 Task: Create a due date automation trigger when advanced on, on the monday of the week a card is due add dates starting tomorrow at 11:00 AM.
Action: Mouse moved to (1059, 180)
Screenshot: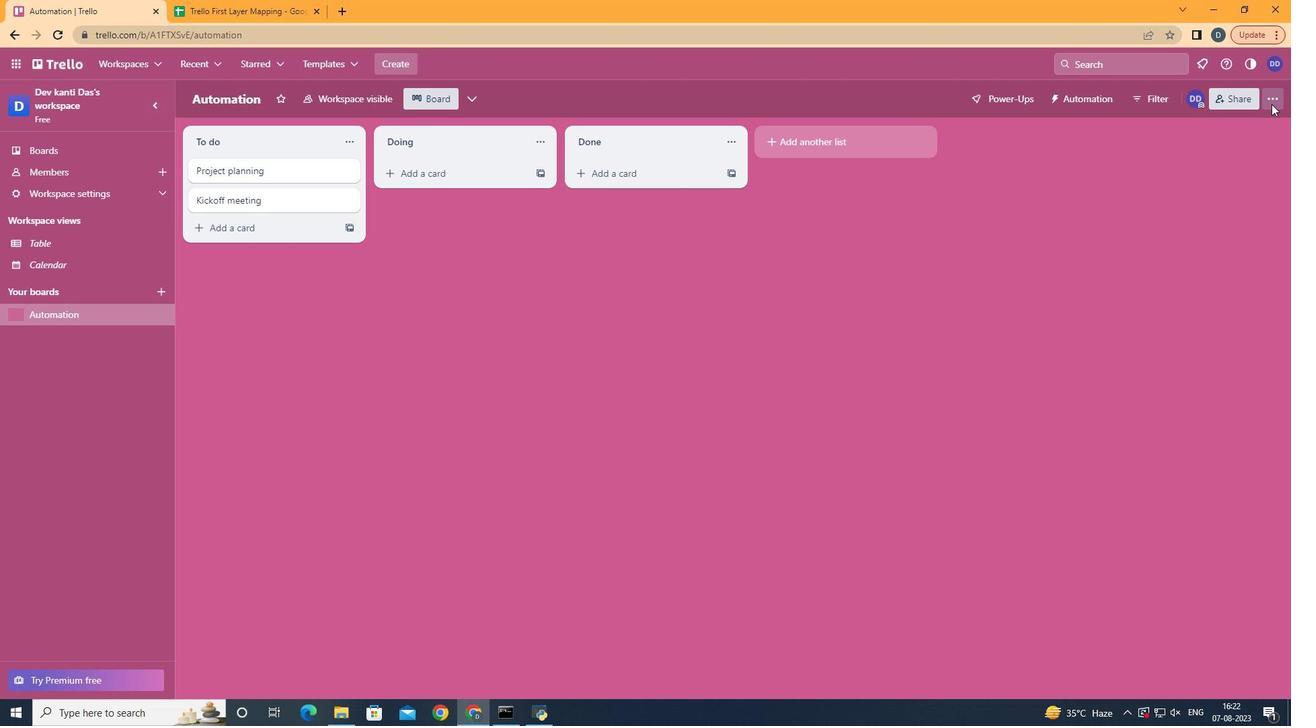 
Action: Mouse pressed left at (1059, 180)
Screenshot: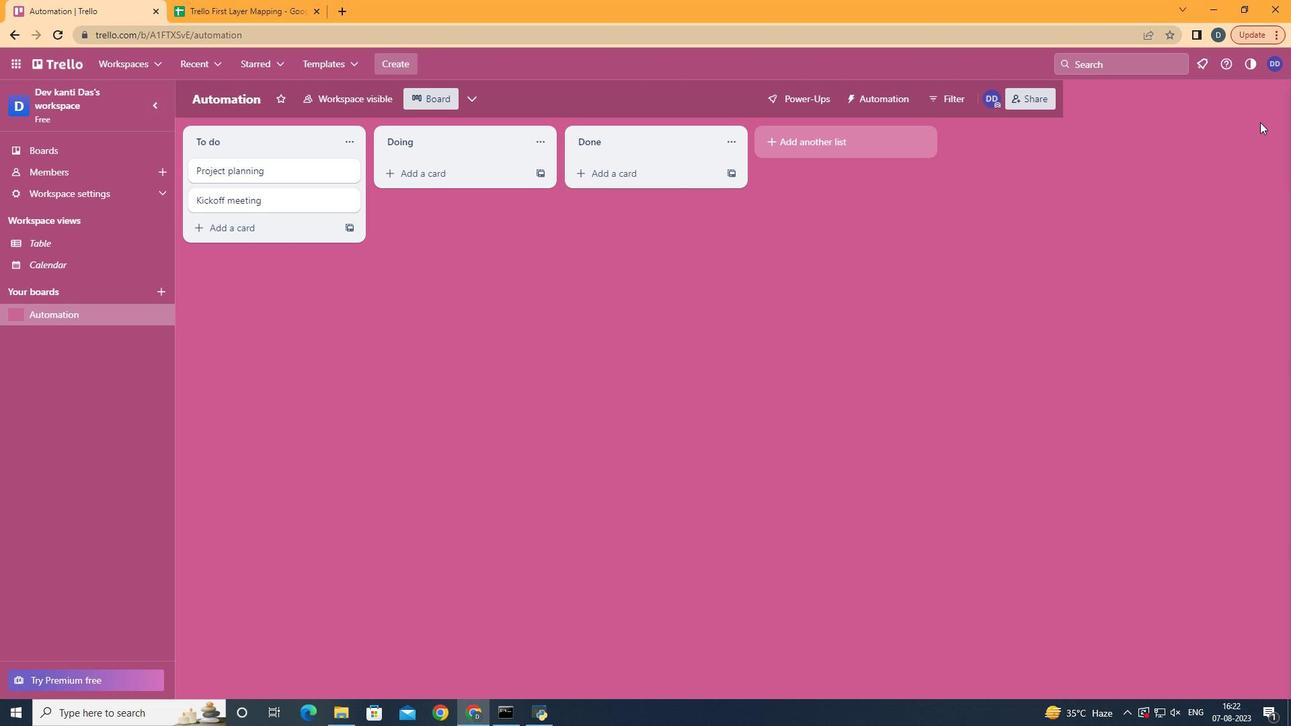 
Action: Mouse moved to (979, 314)
Screenshot: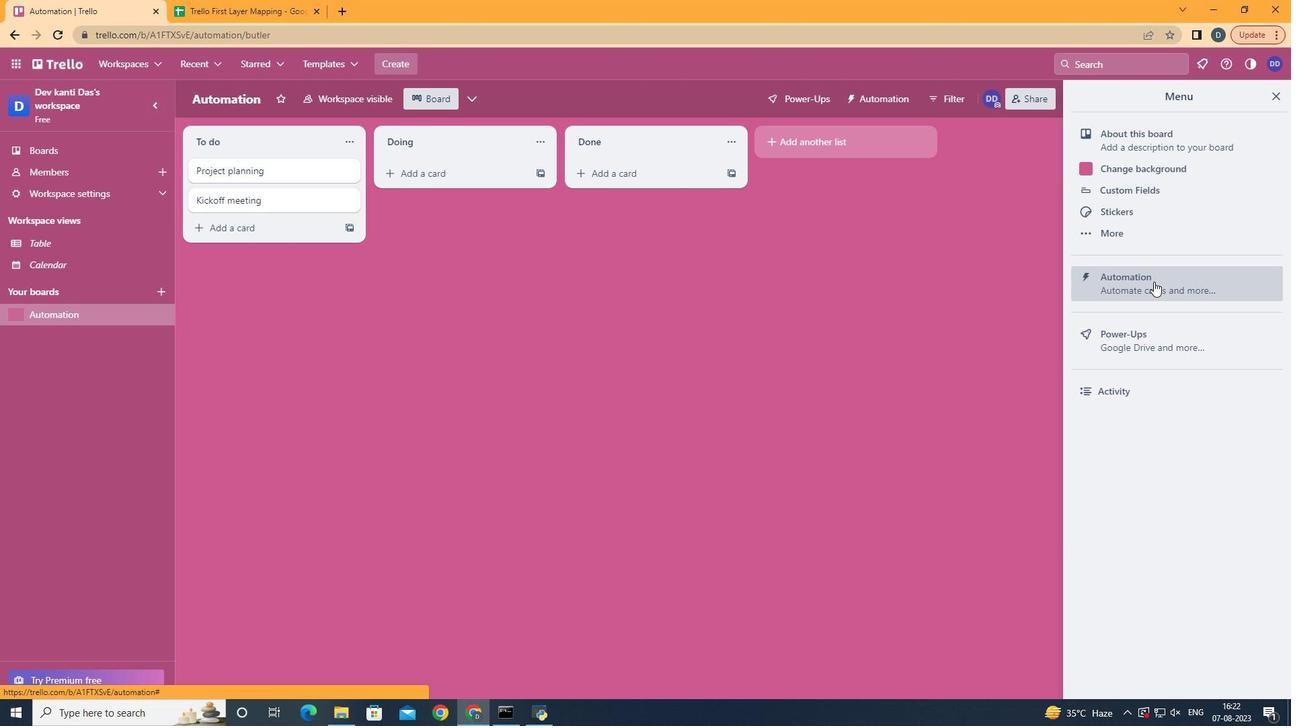 
Action: Mouse pressed left at (979, 314)
Screenshot: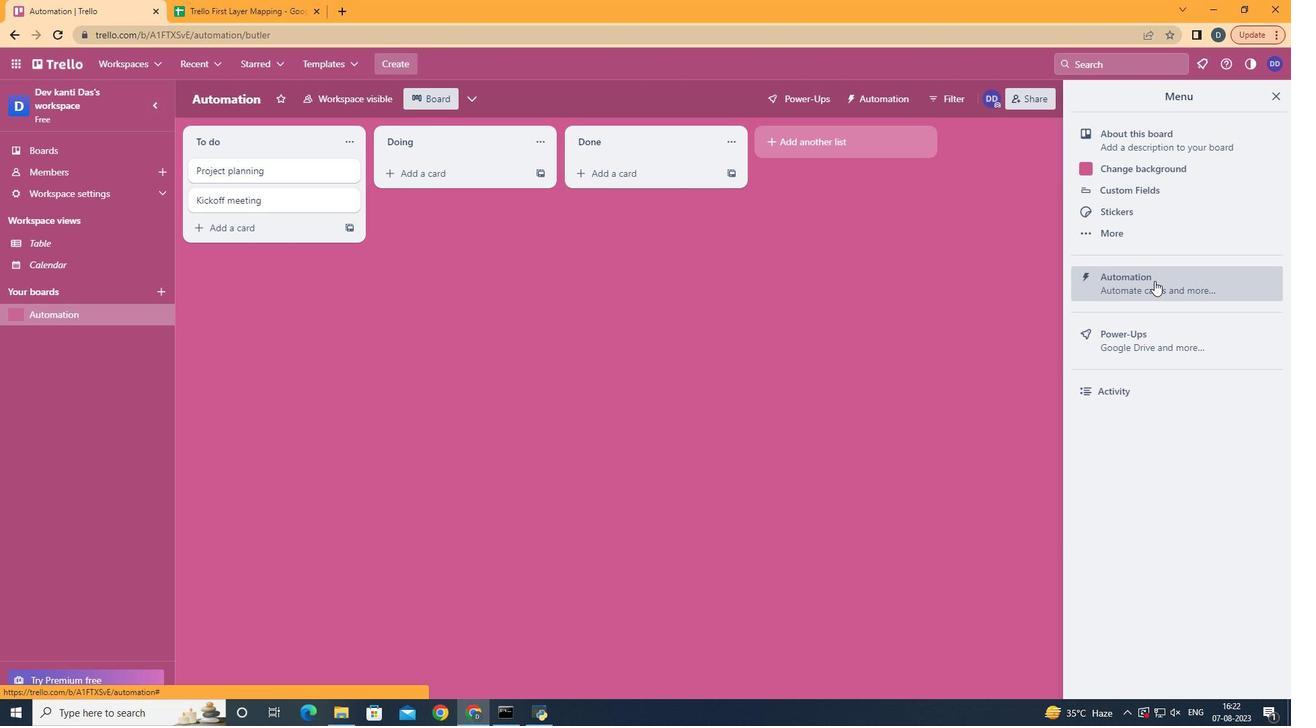 
Action: Mouse moved to (372, 306)
Screenshot: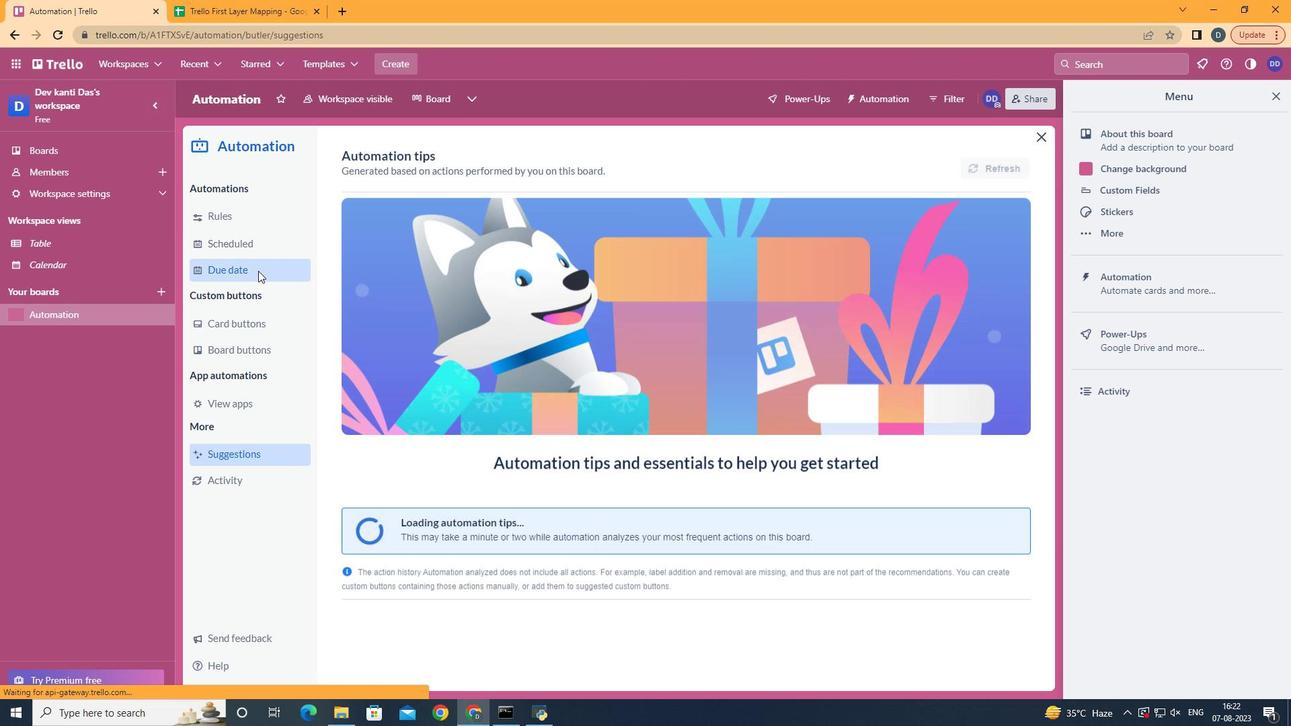 
Action: Mouse pressed left at (372, 306)
Screenshot: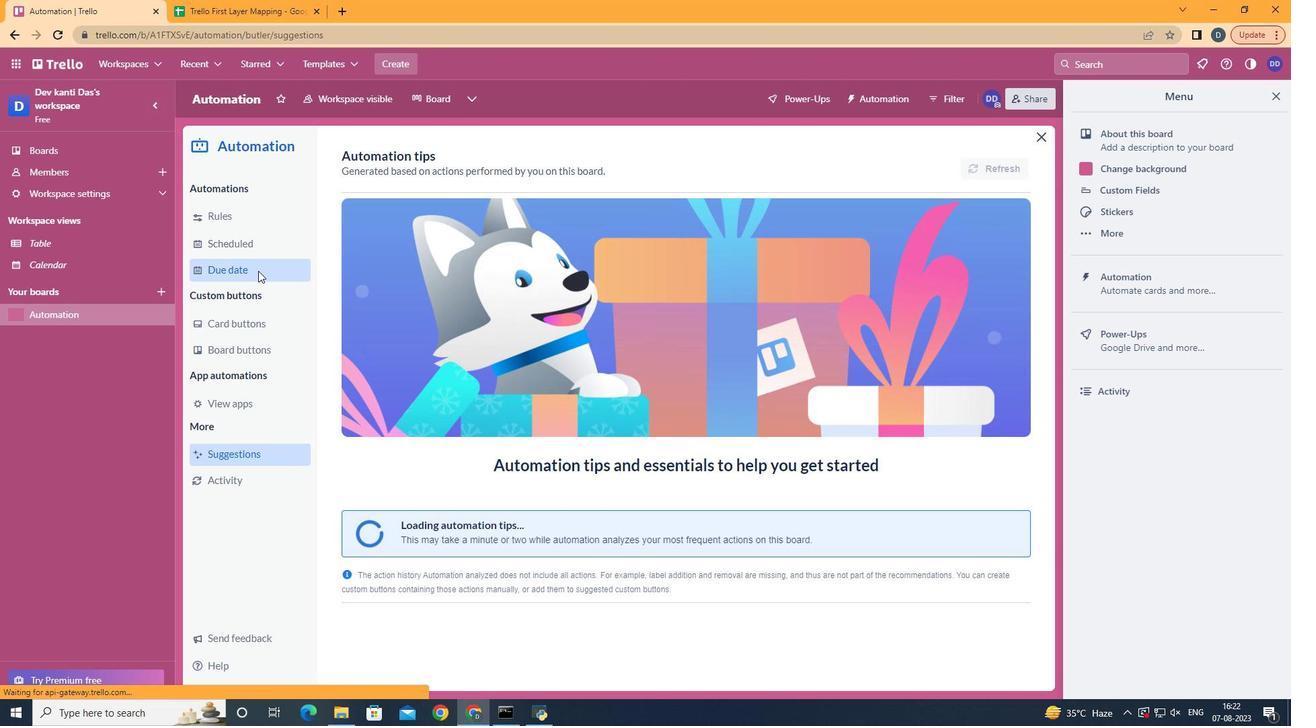 
Action: Mouse moved to (842, 226)
Screenshot: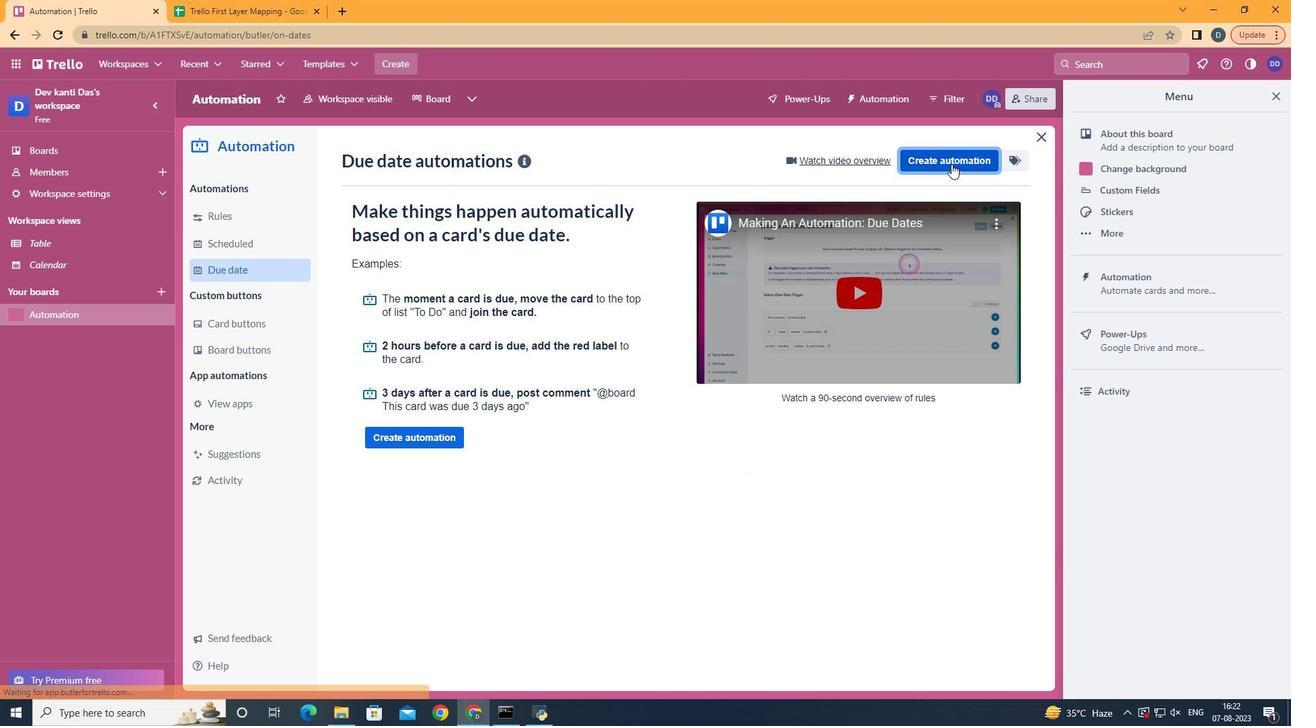 
Action: Mouse pressed left at (842, 226)
Screenshot: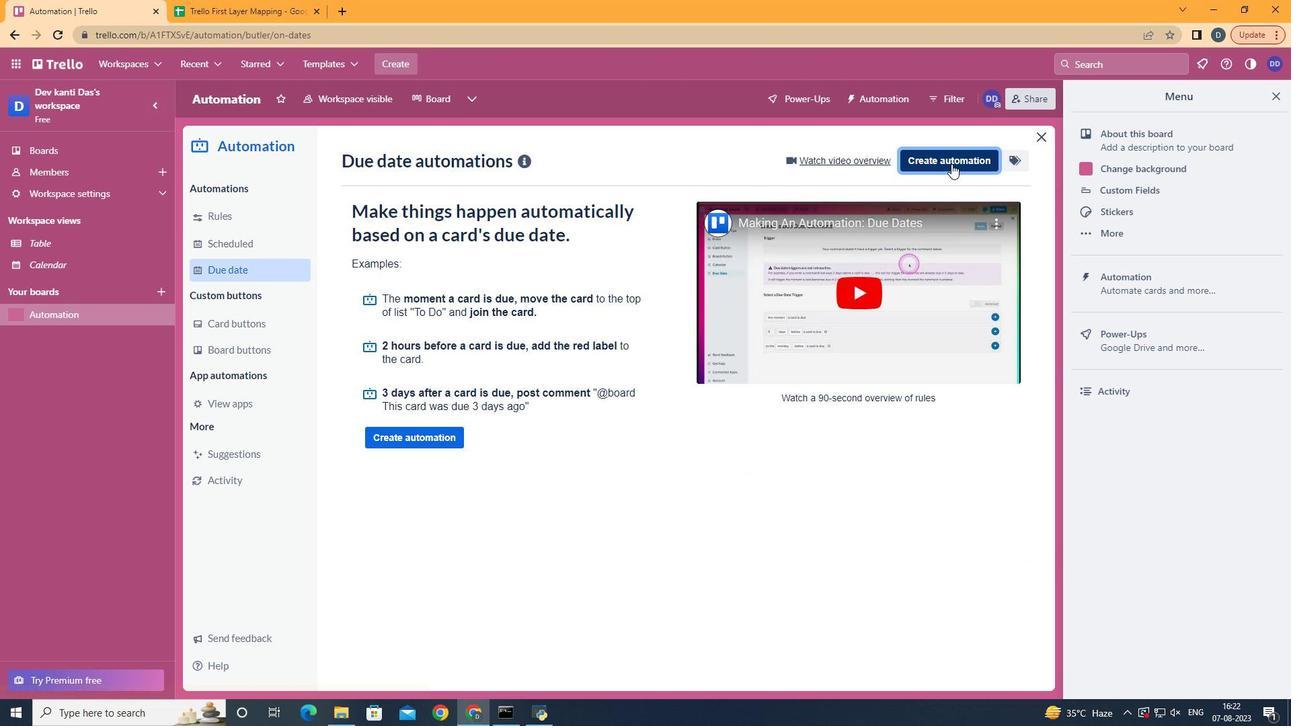 
Action: Mouse moved to (656, 315)
Screenshot: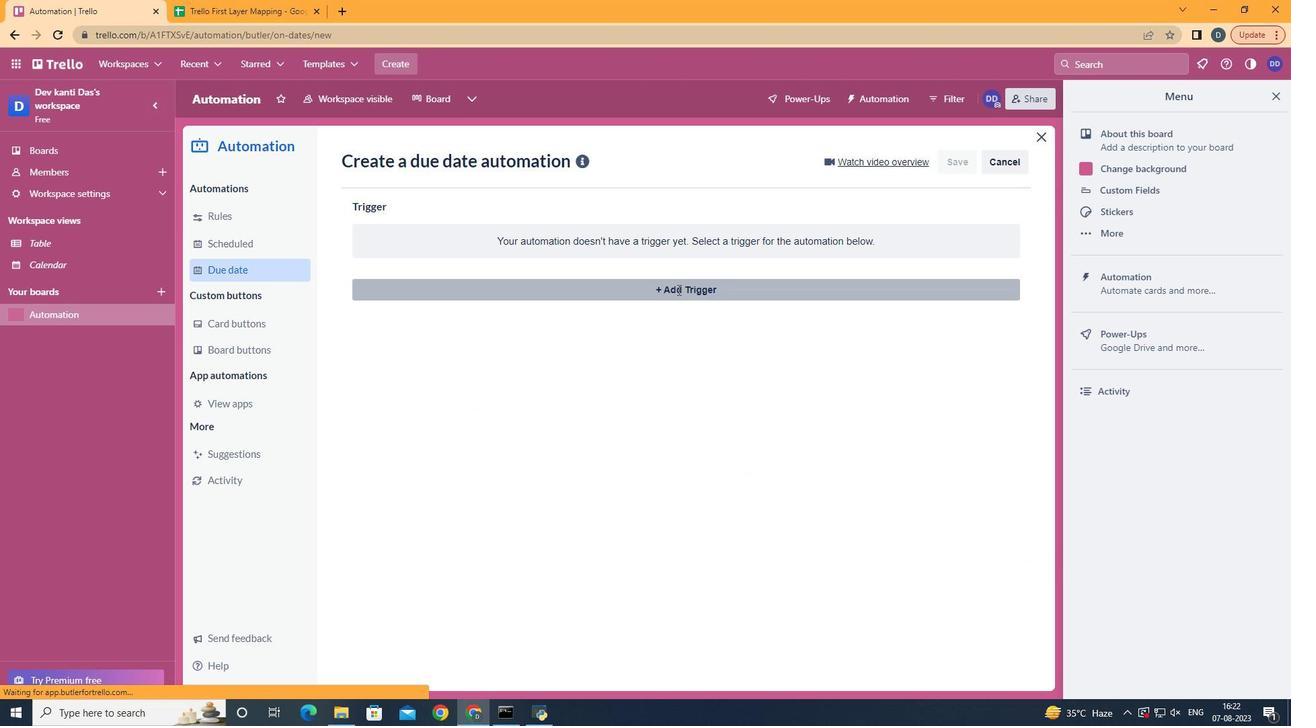 
Action: Mouse pressed left at (656, 315)
Screenshot: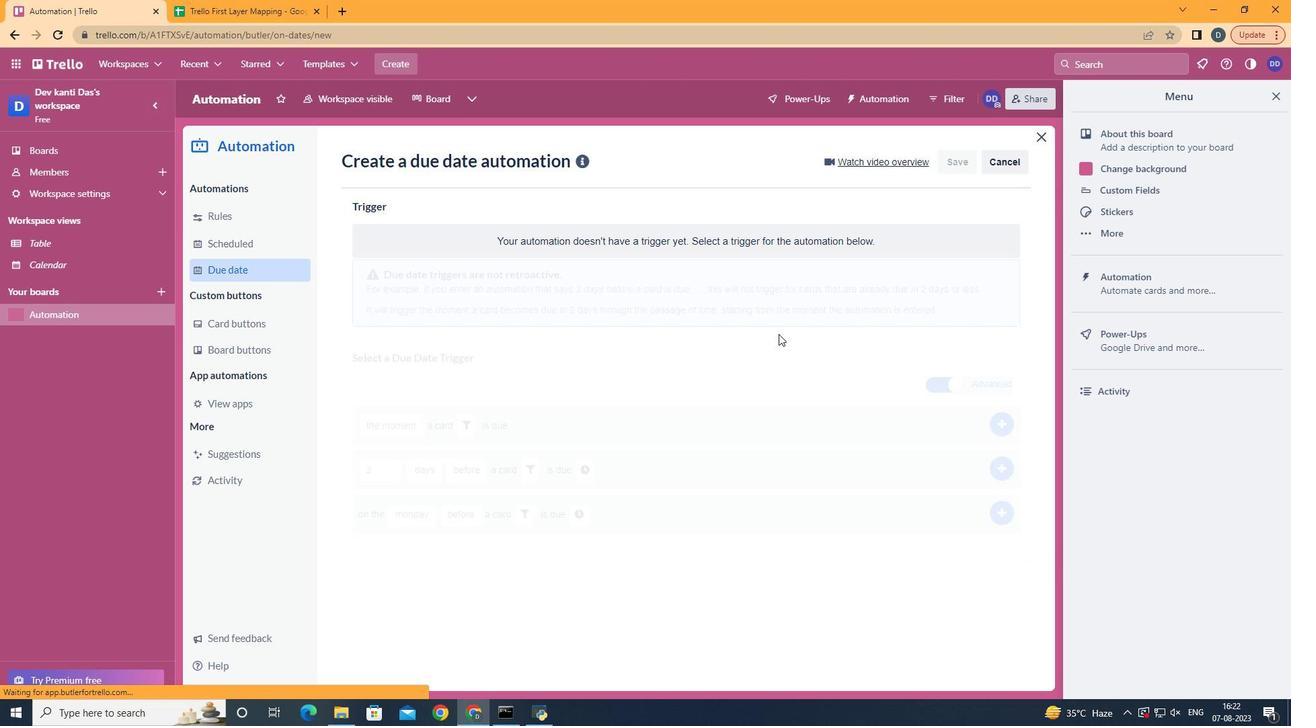 
Action: Mouse moved to (495, 365)
Screenshot: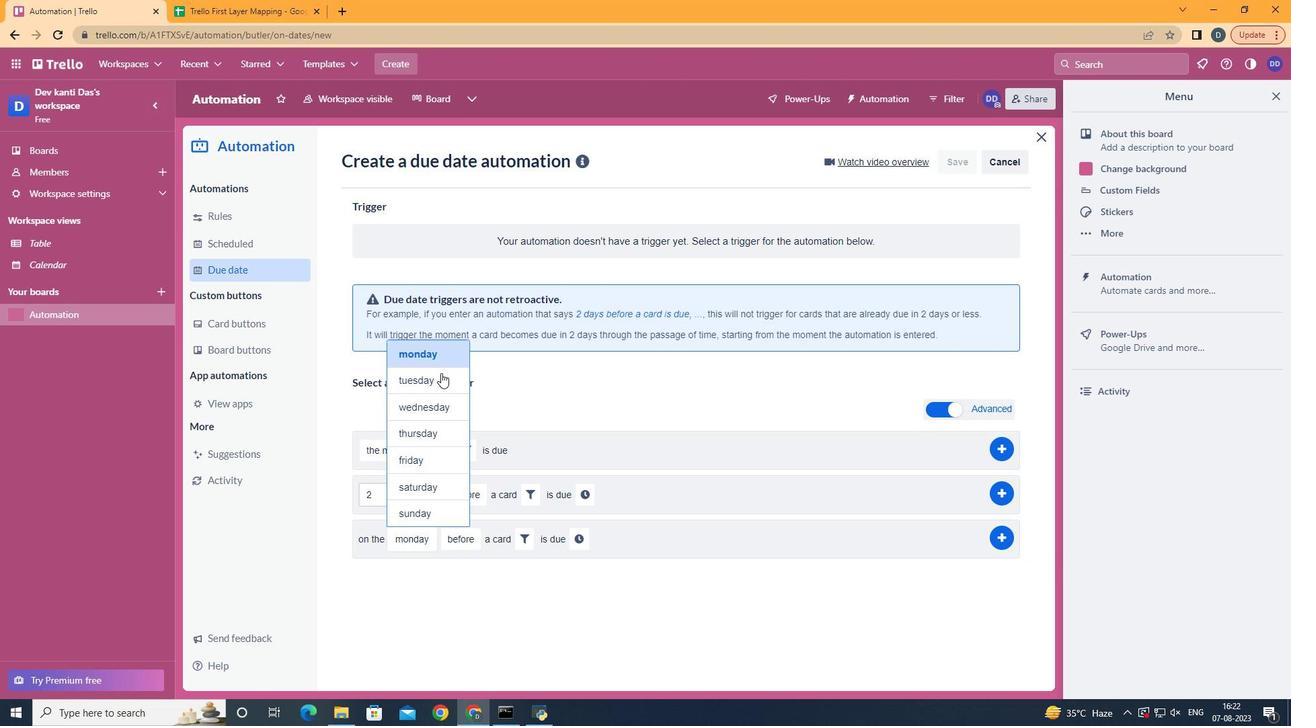 
Action: Mouse pressed left at (495, 365)
Screenshot: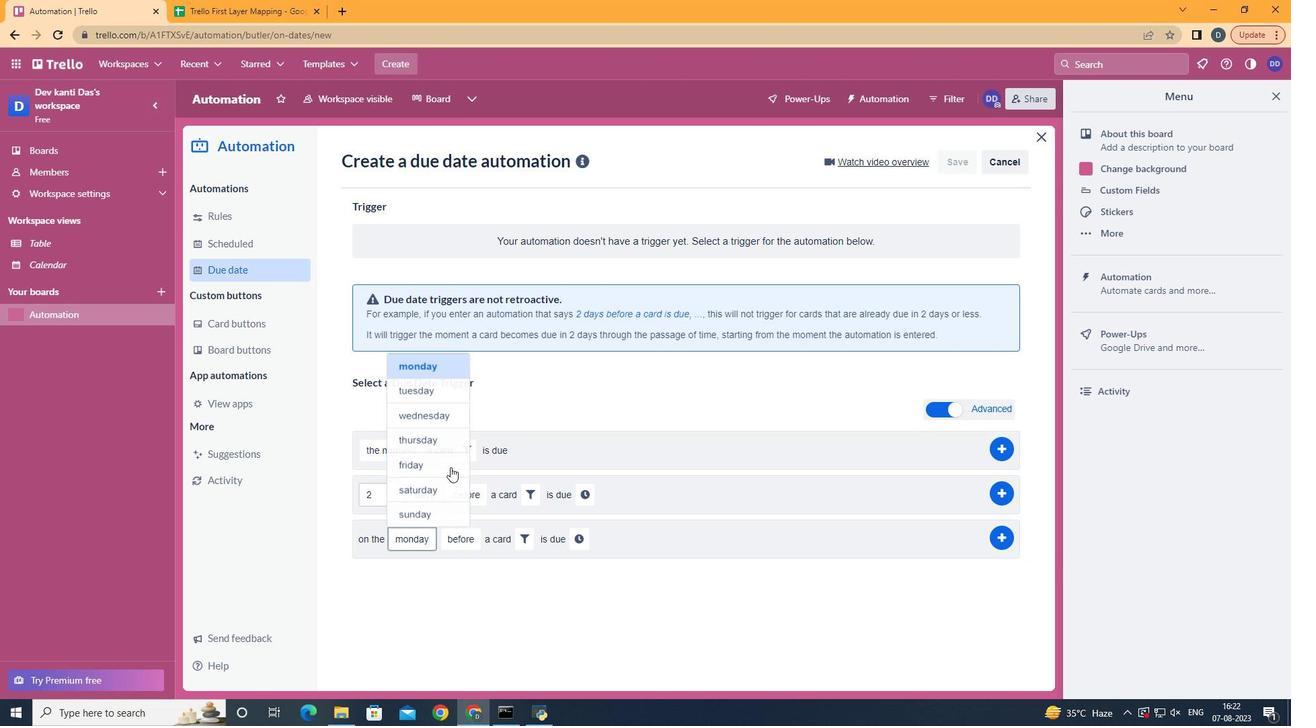 
Action: Mouse moved to (520, 567)
Screenshot: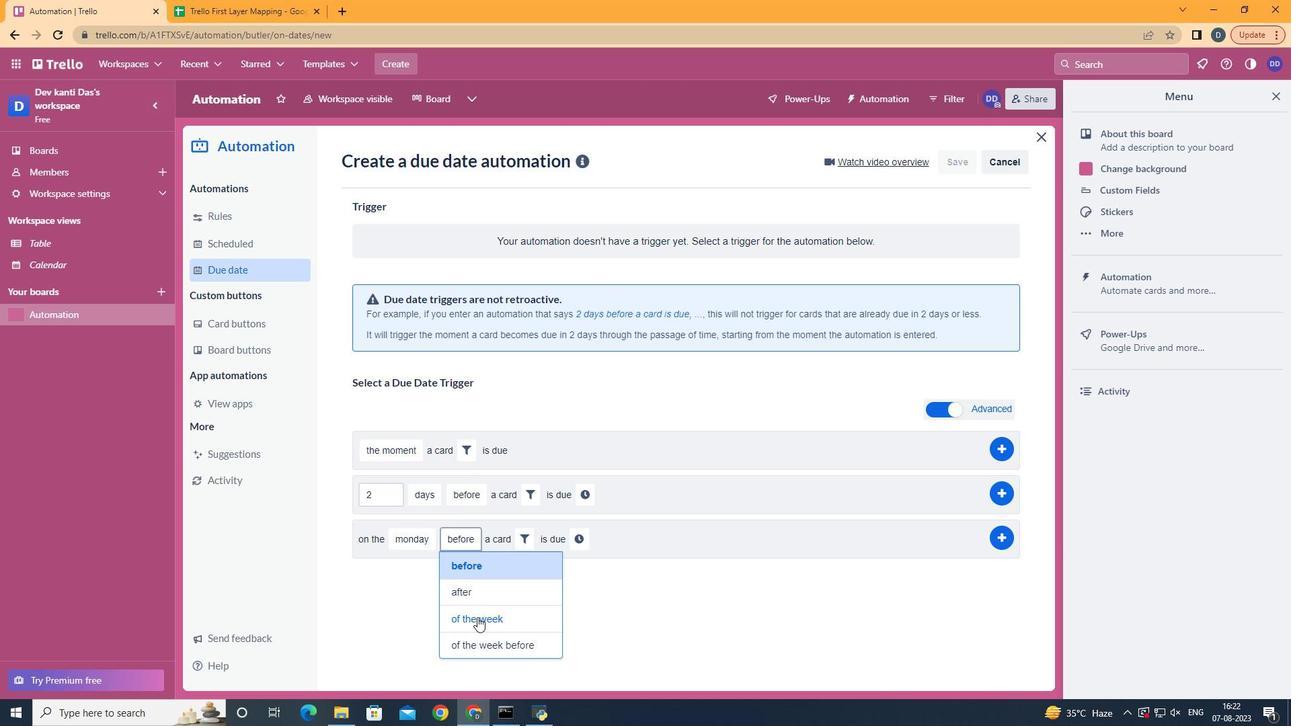
Action: Mouse pressed left at (520, 567)
Screenshot: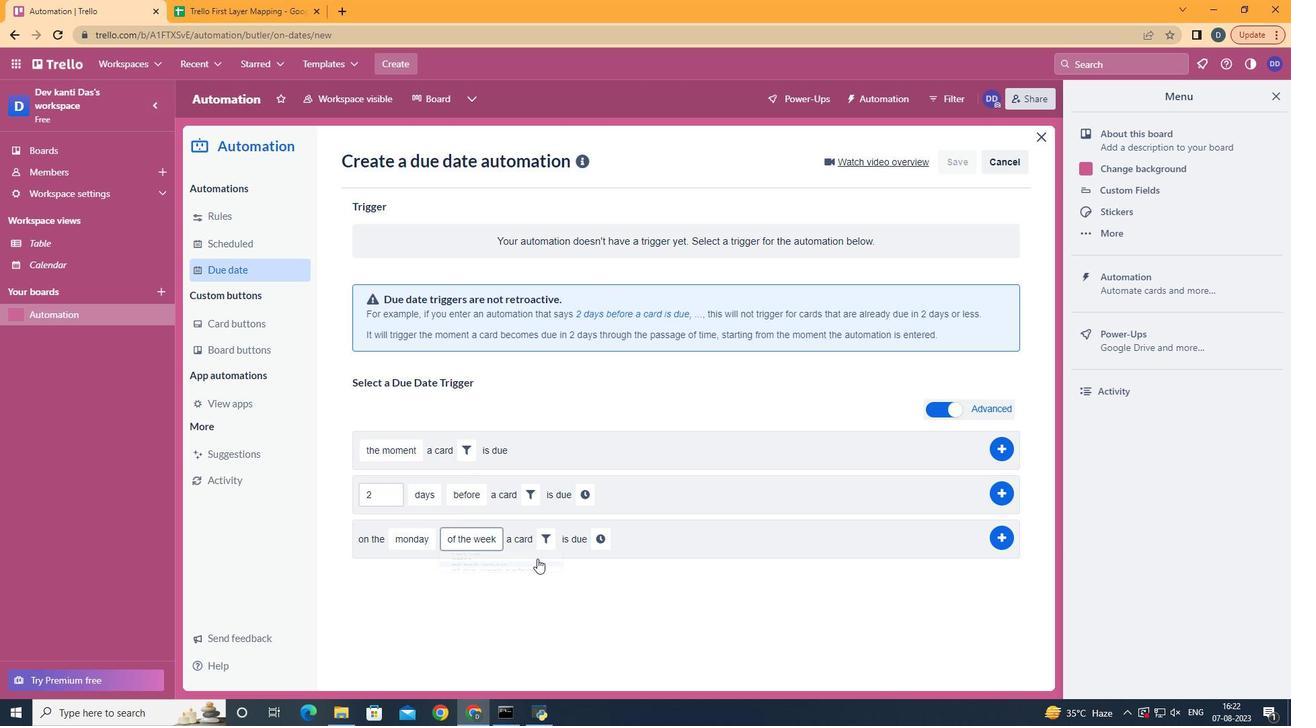 
Action: Mouse moved to (567, 507)
Screenshot: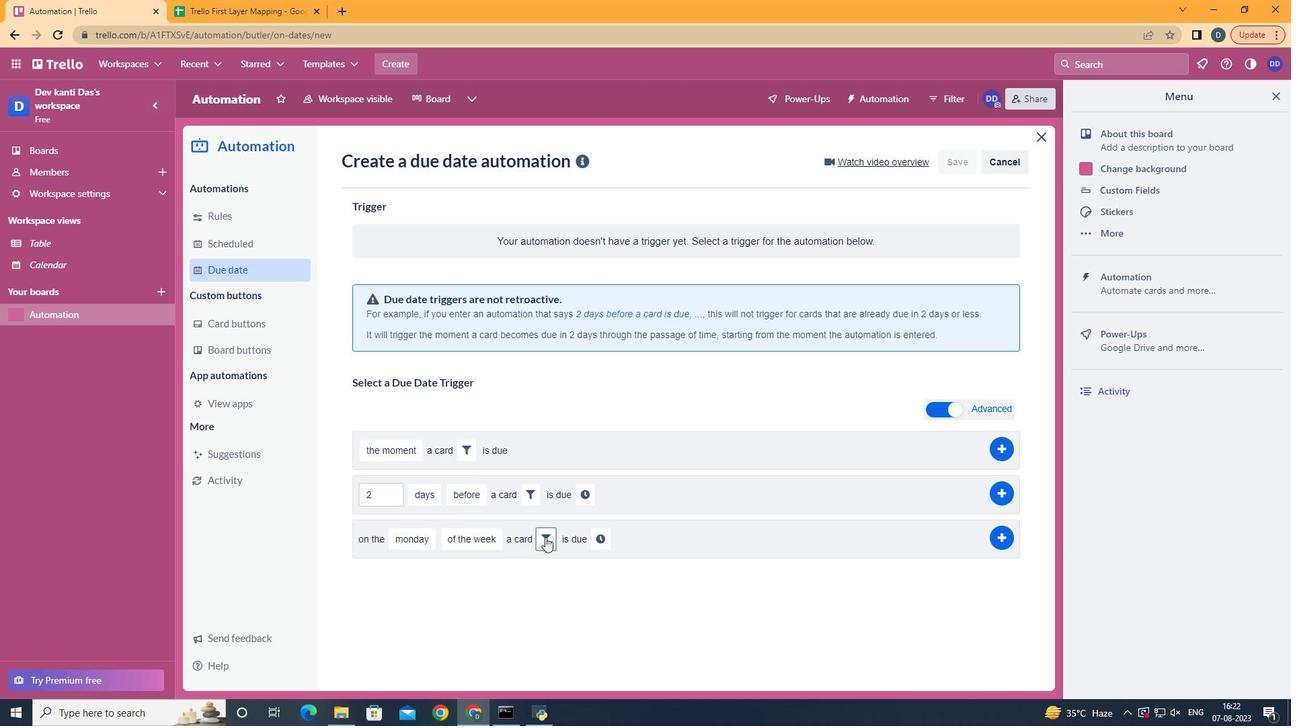 
Action: Mouse pressed left at (567, 507)
Screenshot: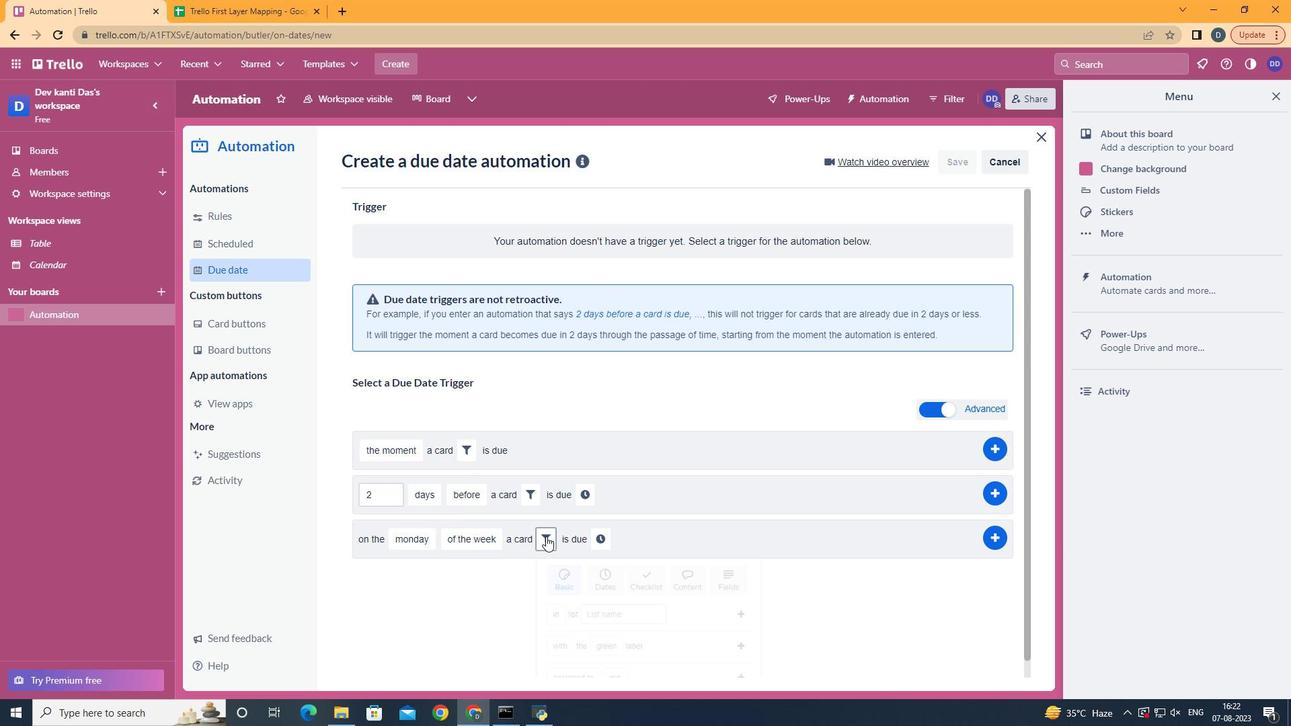 
Action: Mouse moved to (609, 542)
Screenshot: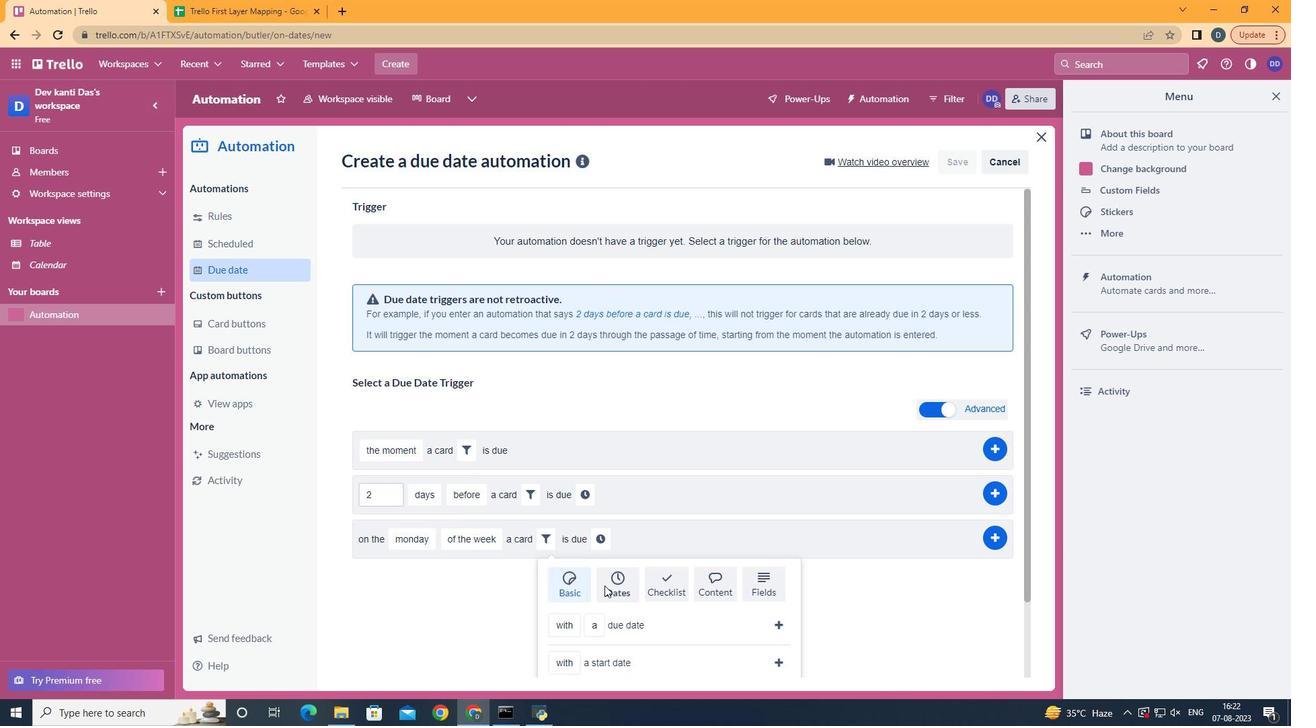 
Action: Mouse pressed left at (609, 542)
Screenshot: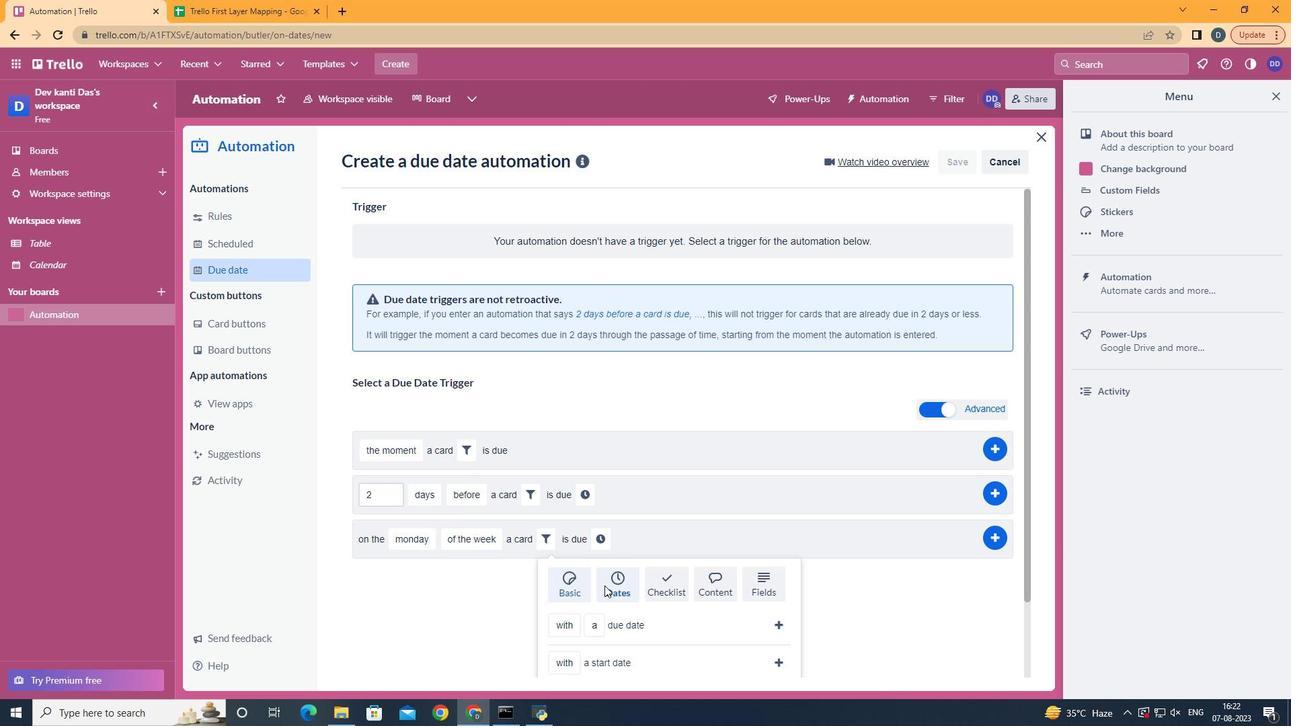 
Action: Mouse moved to (606, 544)
Screenshot: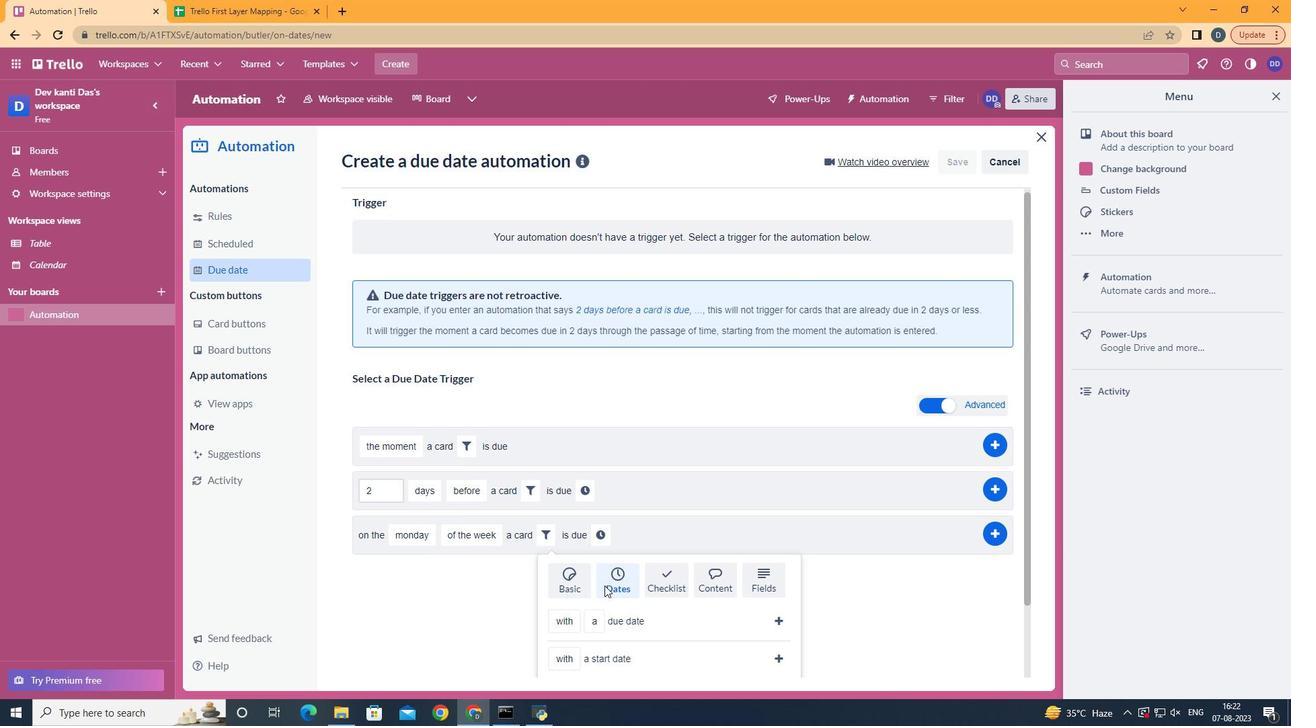 
Action: Mouse scrolled (606, 543) with delta (0, 0)
Screenshot: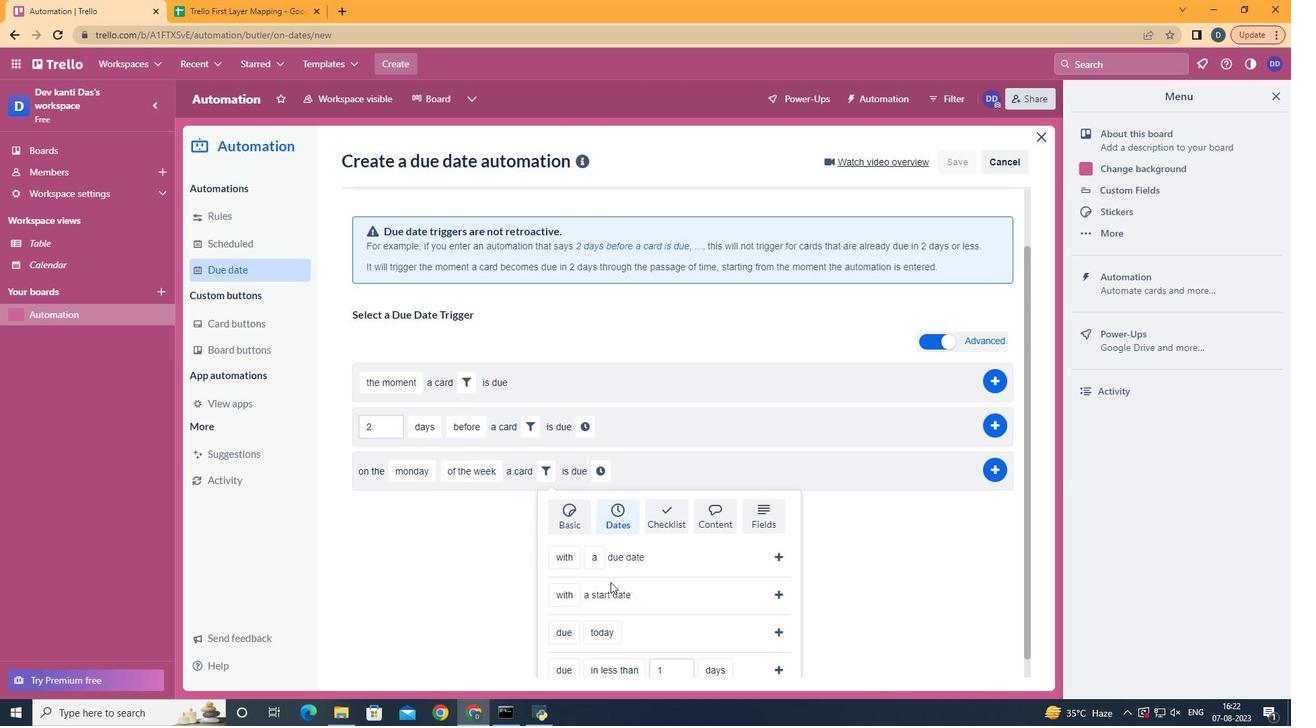 
Action: Mouse scrolled (606, 543) with delta (0, 0)
Screenshot: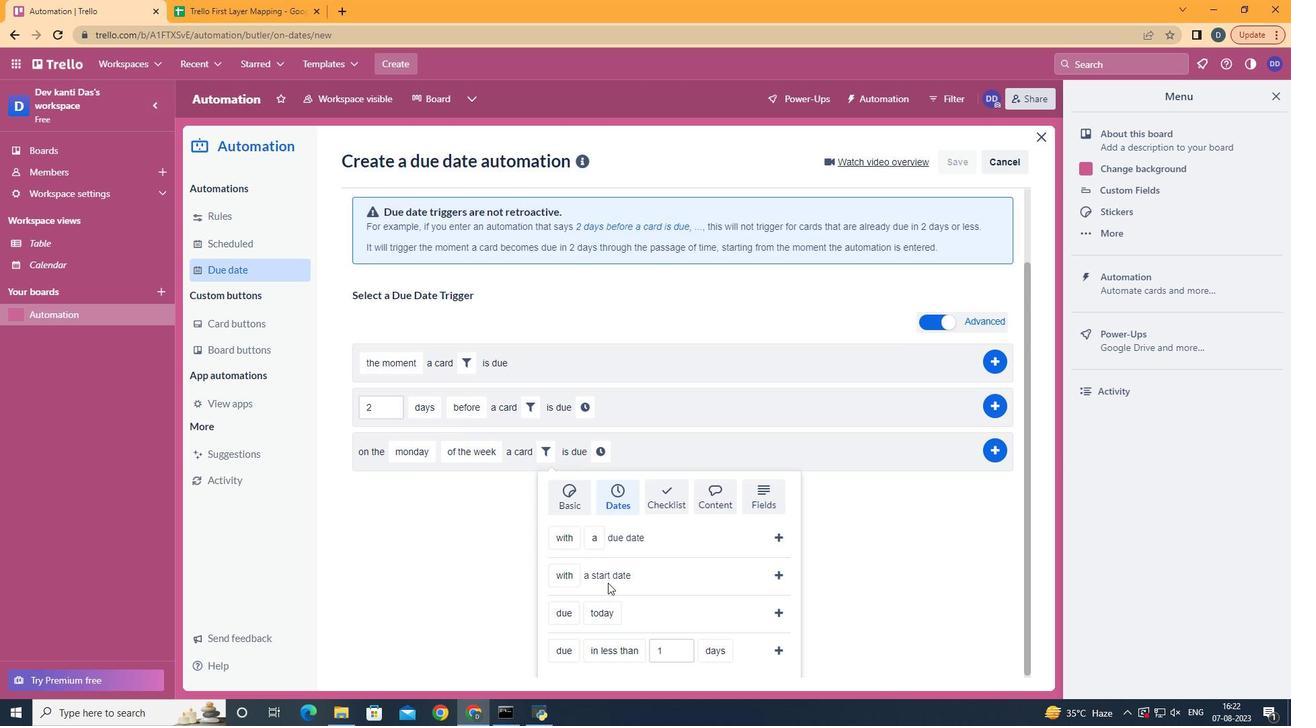 
Action: Mouse scrolled (606, 543) with delta (0, 0)
Screenshot: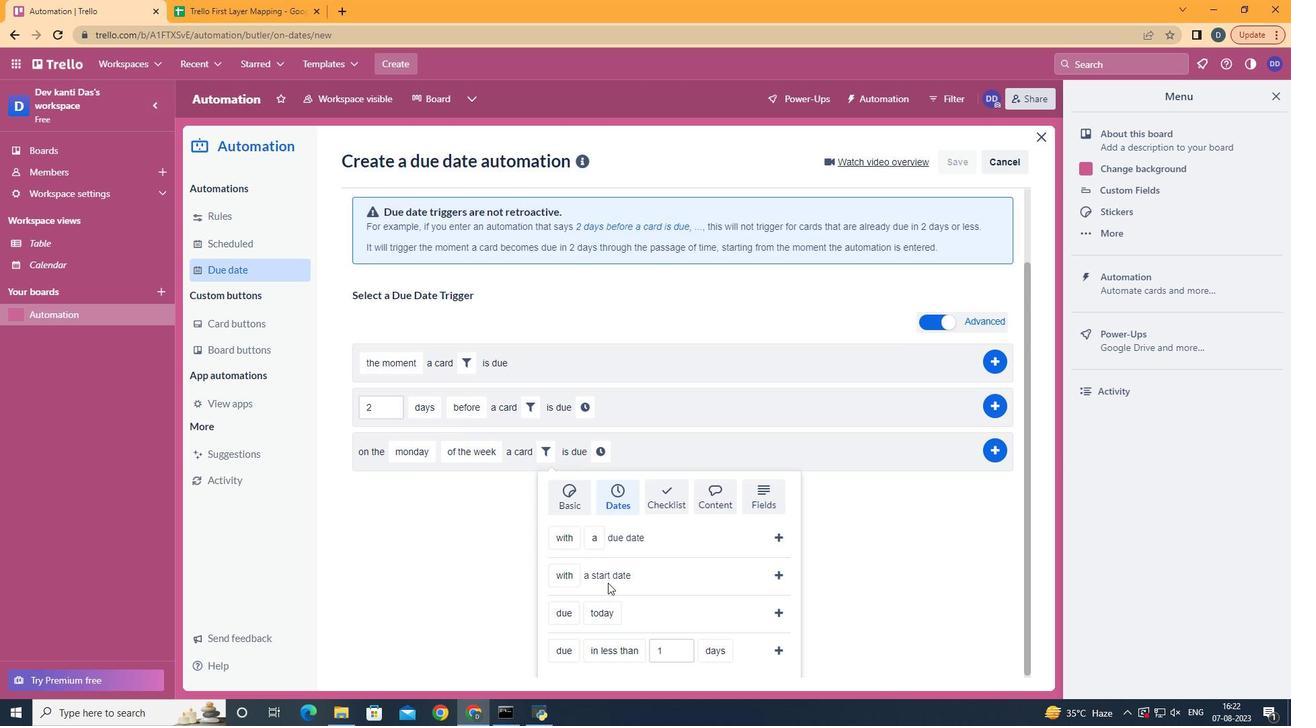 
Action: Mouse scrolled (606, 543) with delta (0, 0)
Screenshot: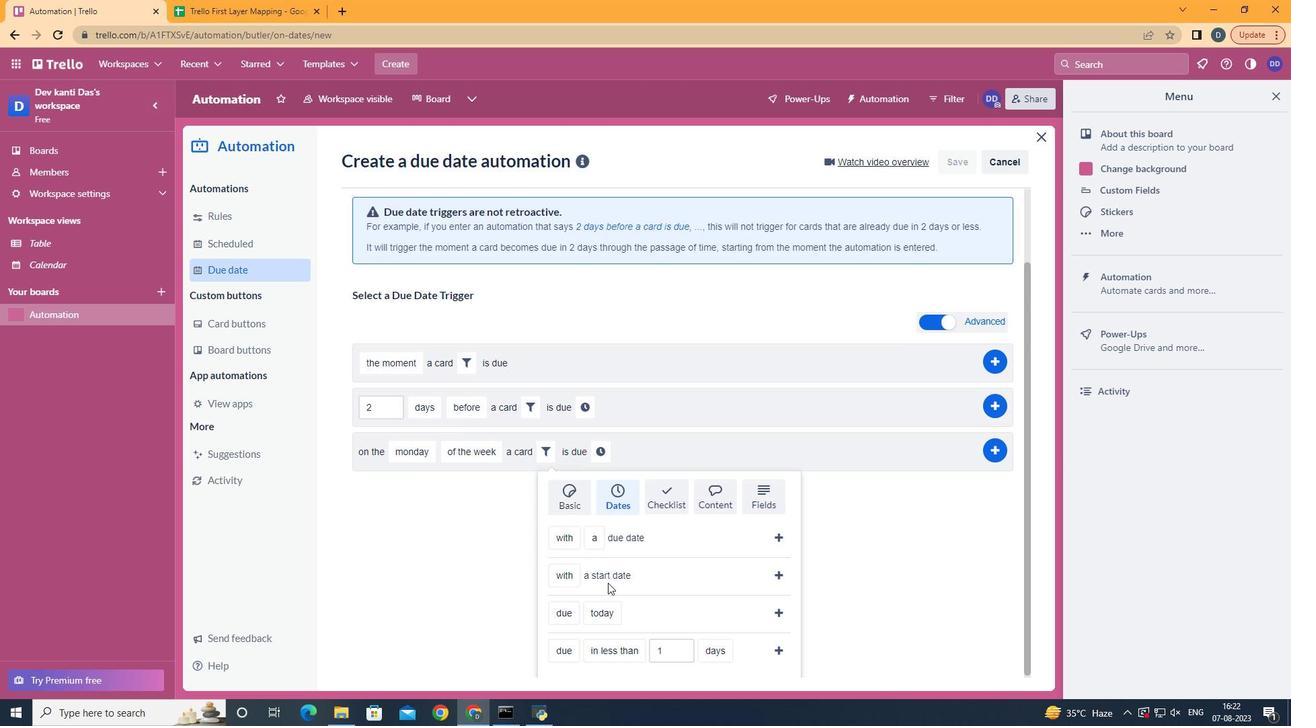 
Action: Mouse moved to (594, 525)
Screenshot: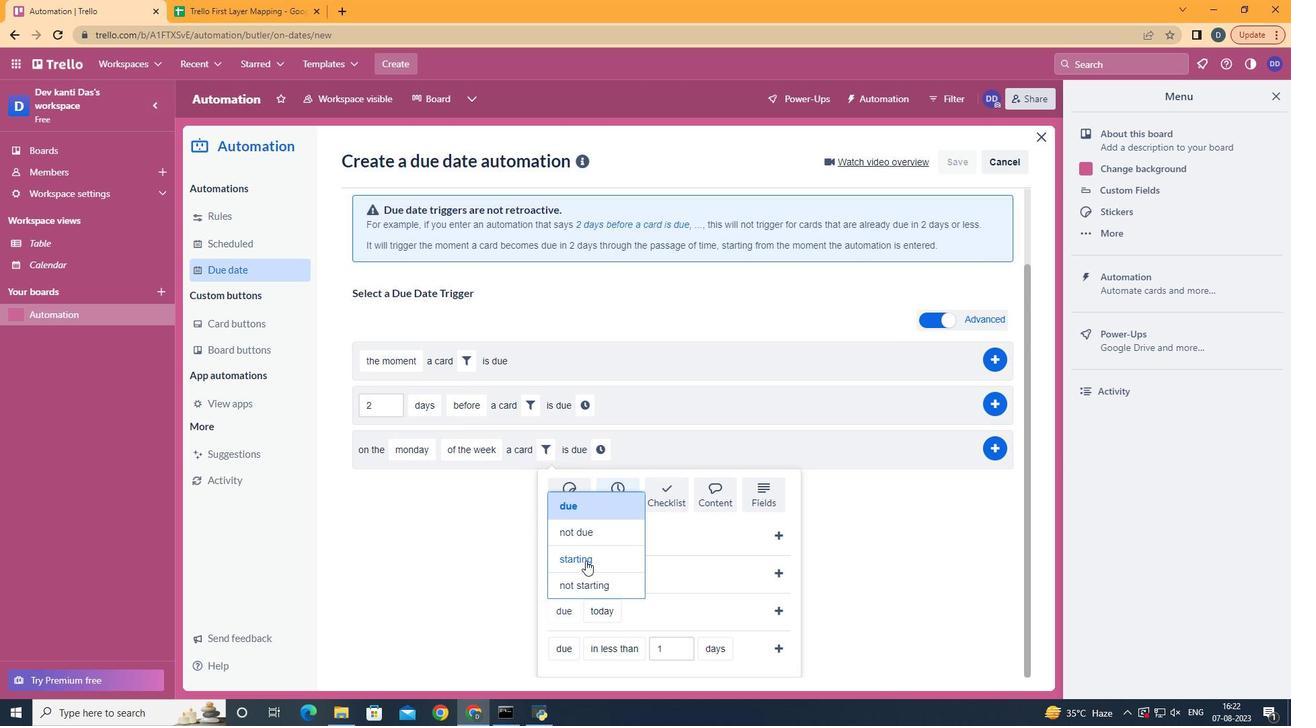
Action: Mouse pressed left at (594, 525)
Screenshot: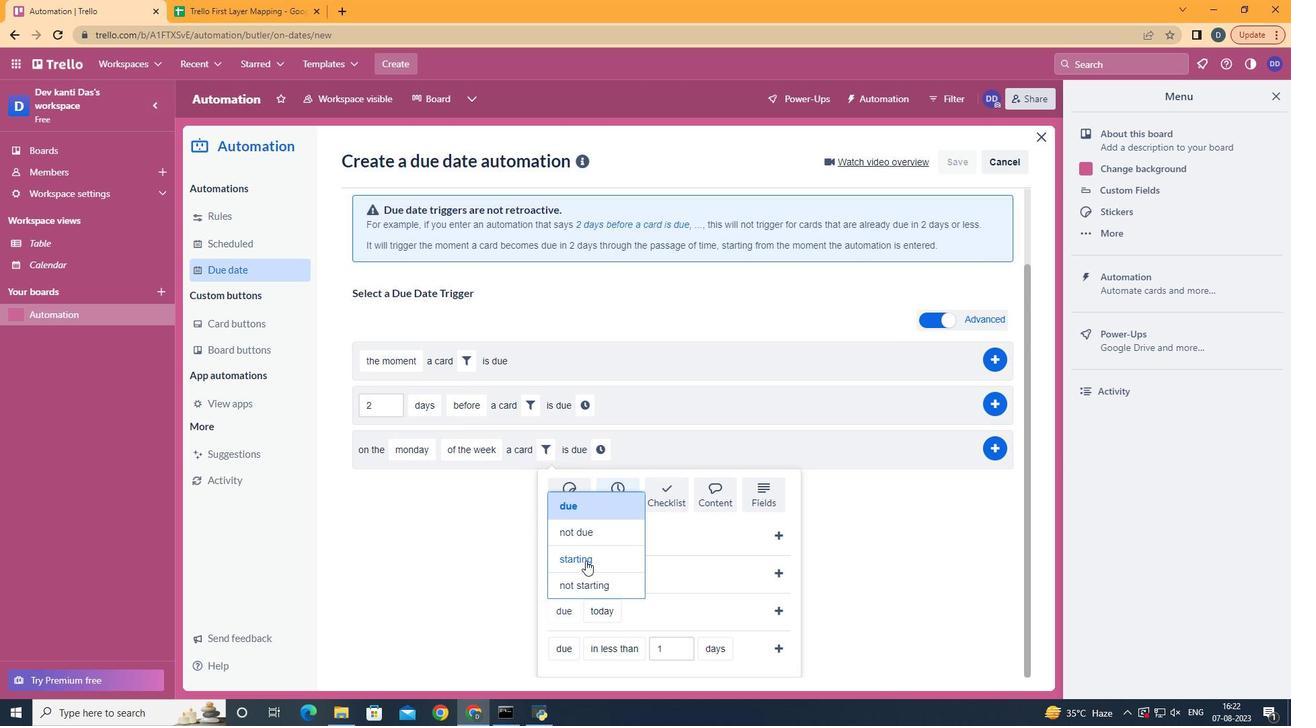
Action: Mouse moved to (637, 462)
Screenshot: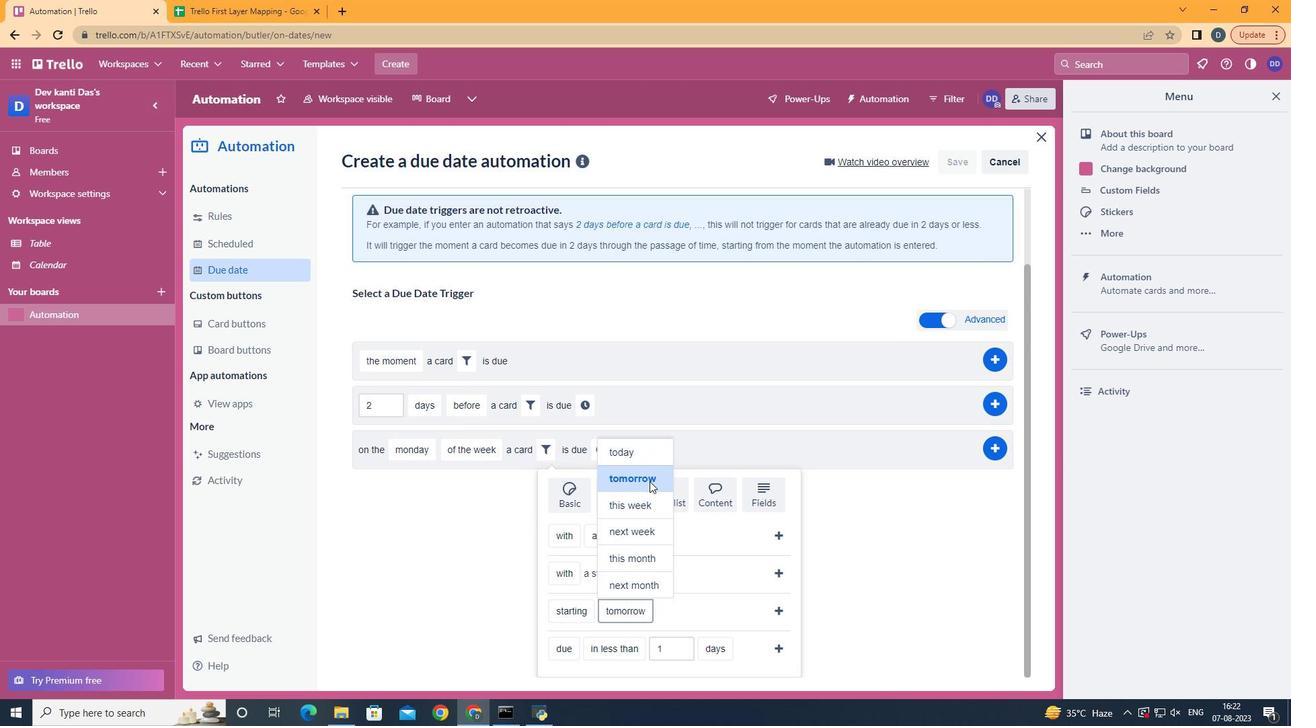 
Action: Mouse pressed left at (637, 462)
Screenshot: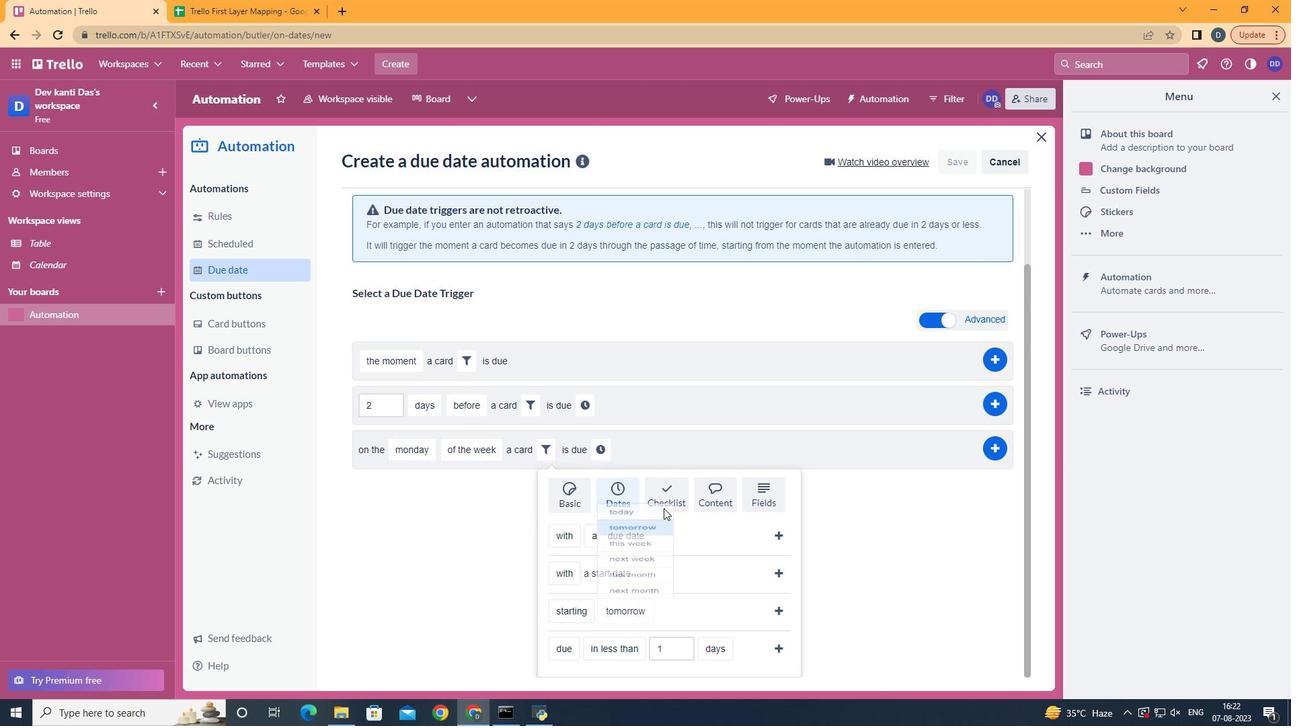 
Action: Mouse moved to (719, 565)
Screenshot: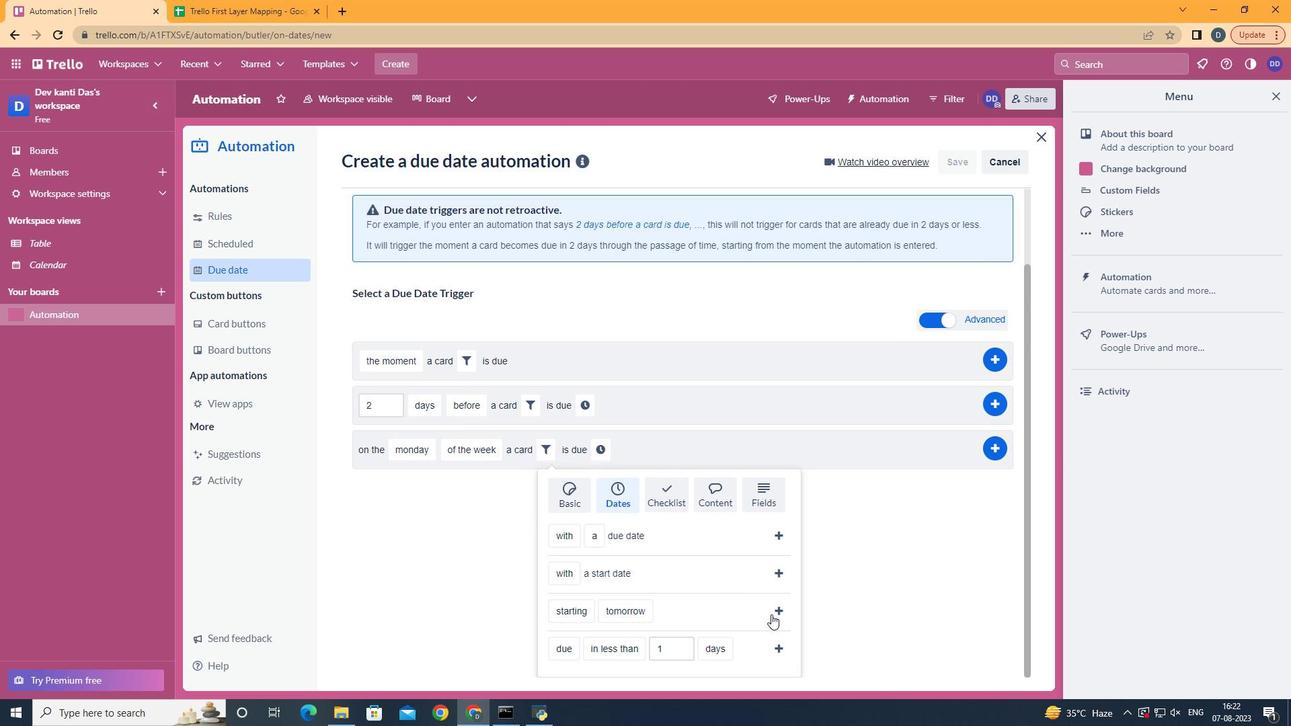 
Action: Mouse pressed left at (719, 565)
Screenshot: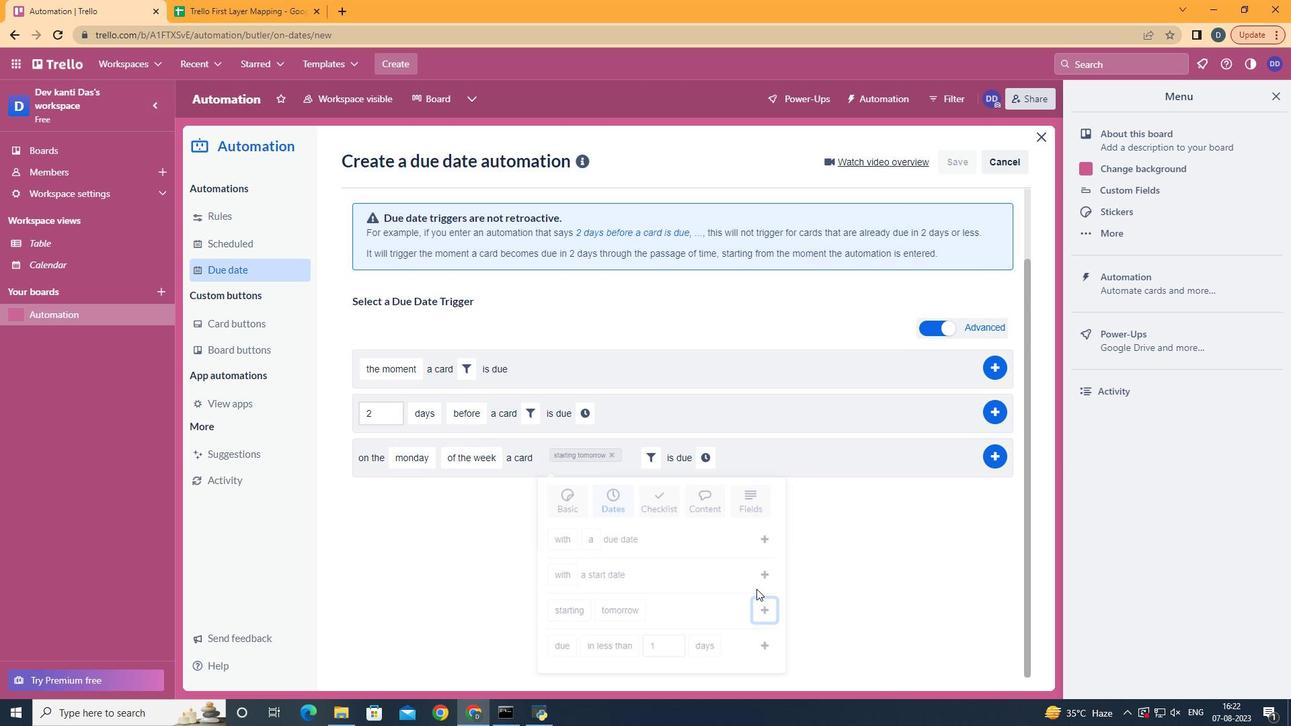 
Action: Mouse moved to (672, 507)
Screenshot: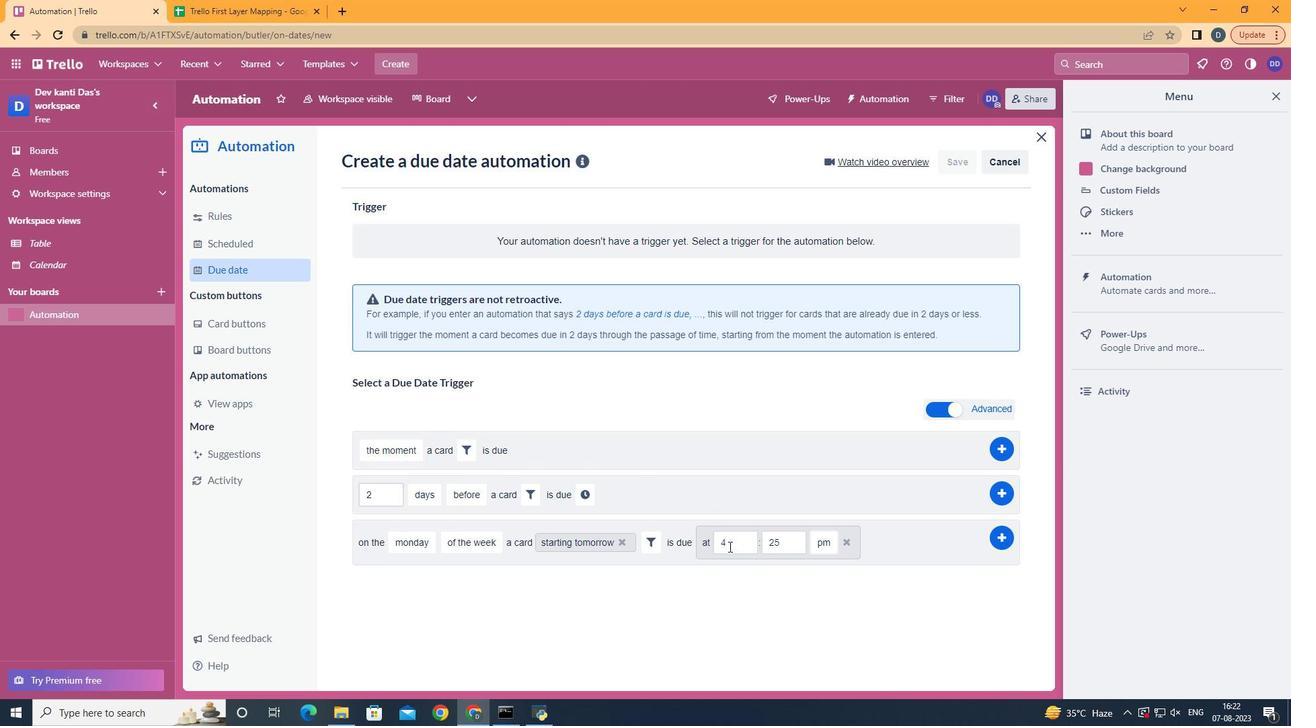 
Action: Mouse pressed left at (672, 507)
Screenshot: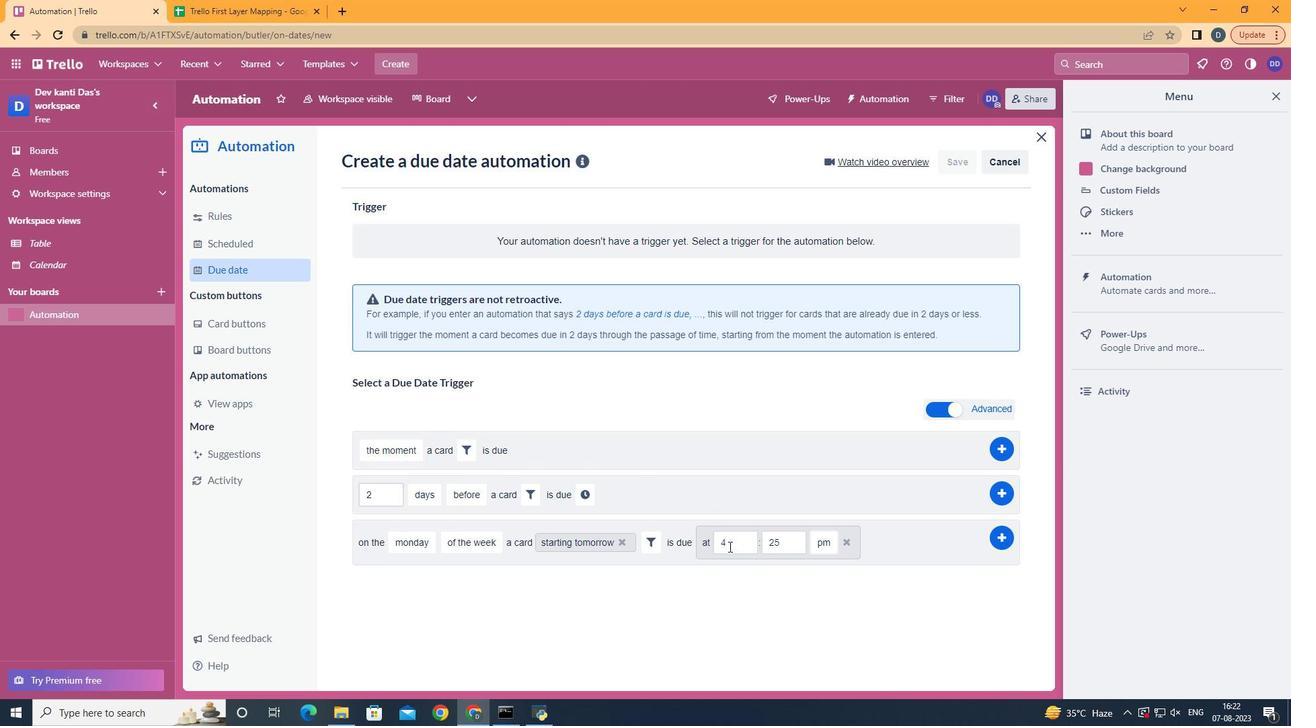 
Action: Mouse moved to (697, 515)
Screenshot: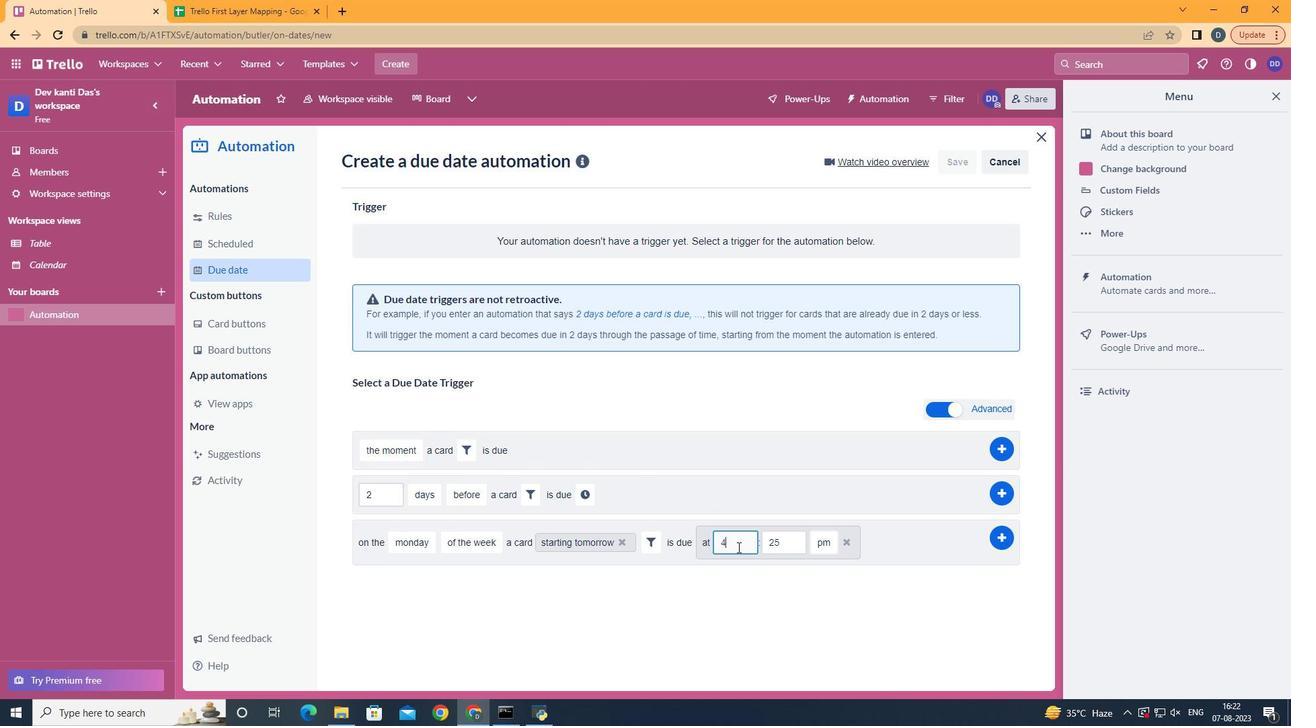 
Action: Mouse pressed left at (697, 515)
Screenshot: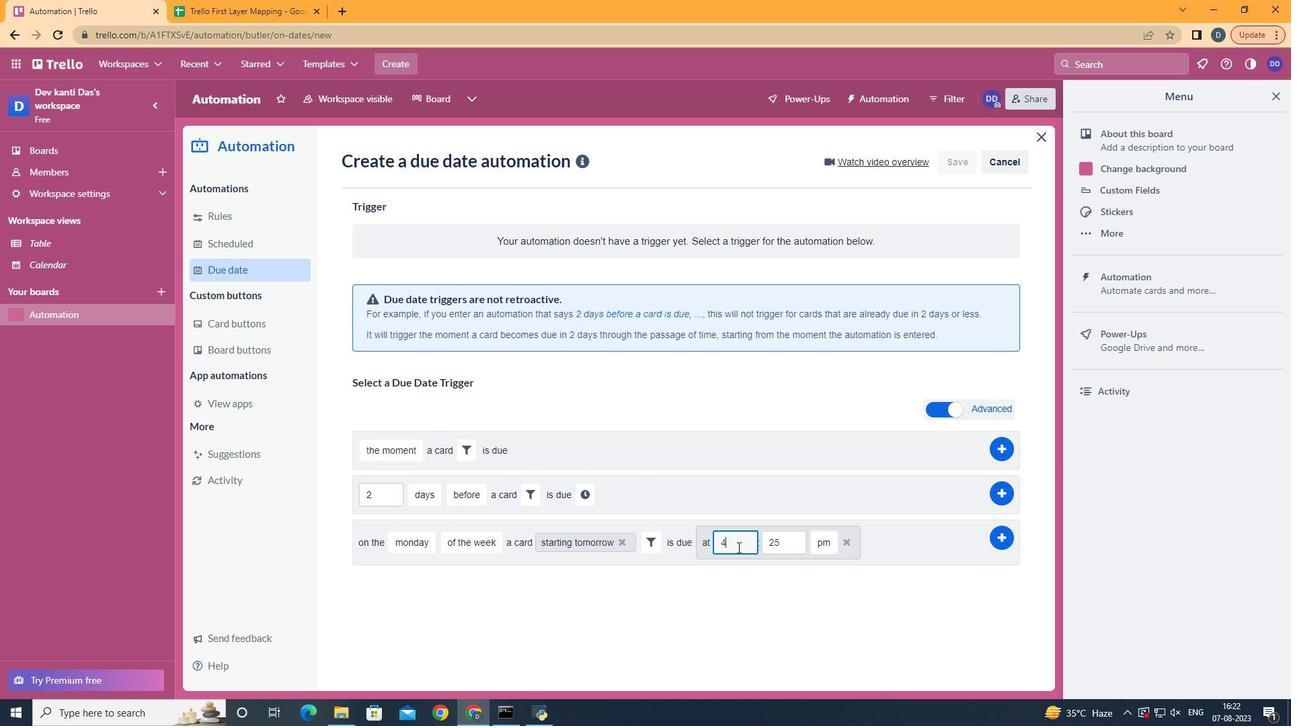 
Action: Mouse moved to (695, 515)
Screenshot: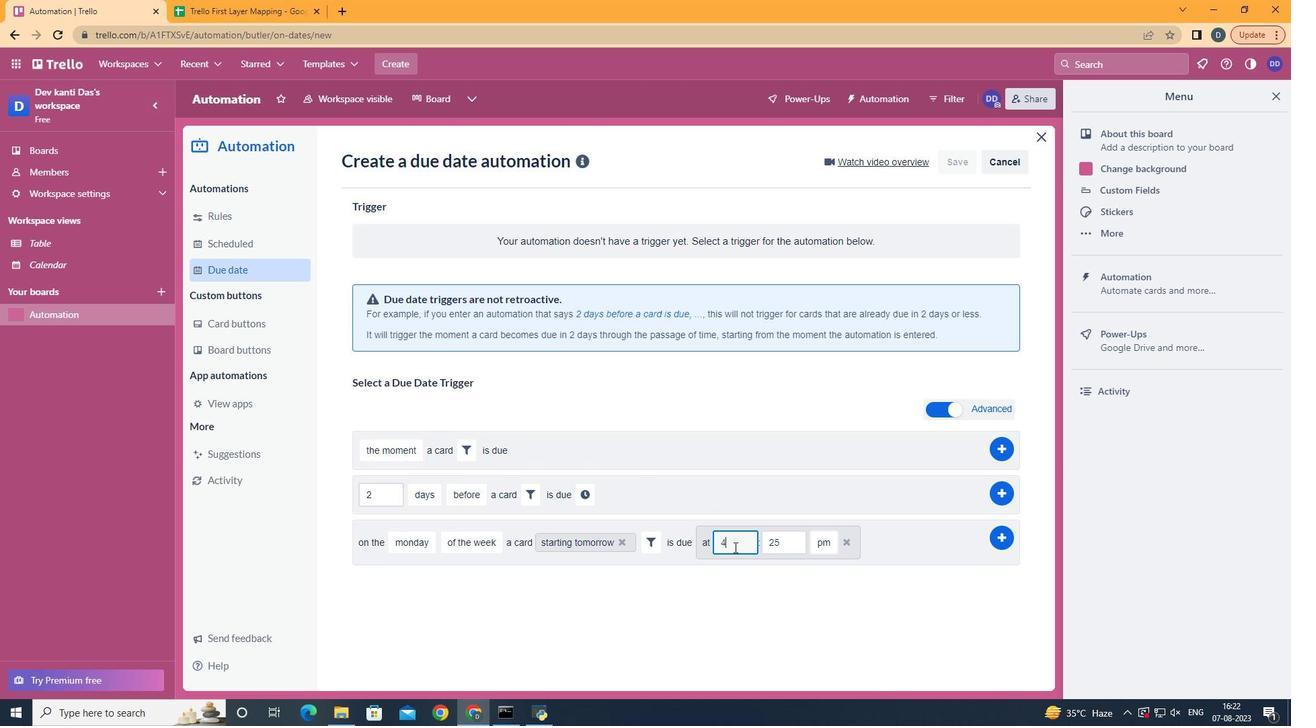 
Action: Key pressed <Key.backspace>11
Screenshot: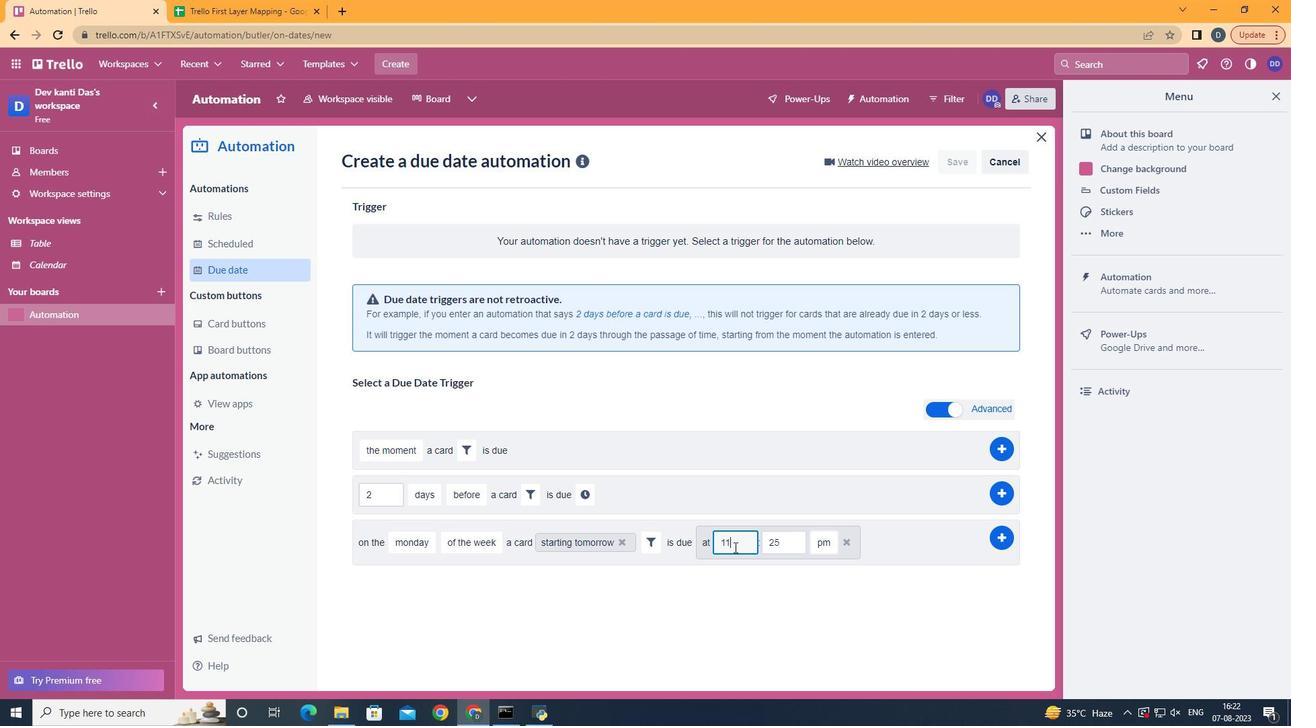 
Action: Mouse moved to (726, 518)
Screenshot: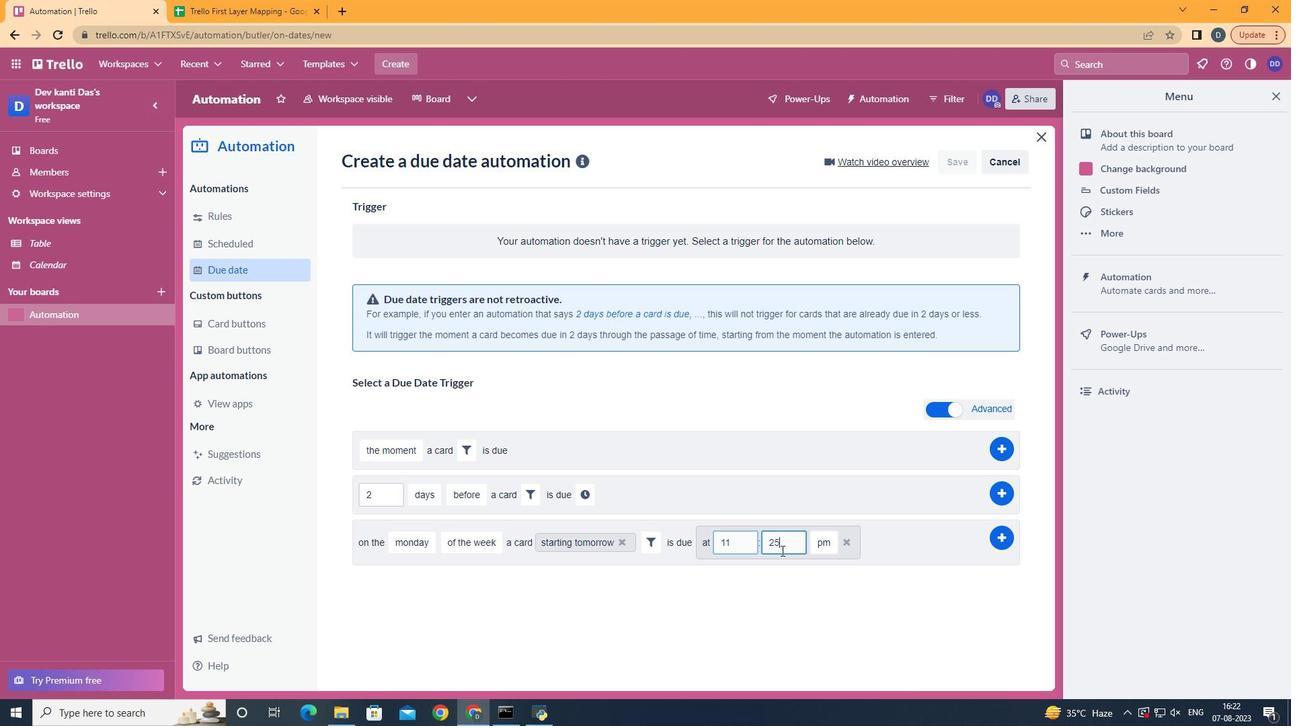 
Action: Mouse pressed left at (726, 518)
Screenshot: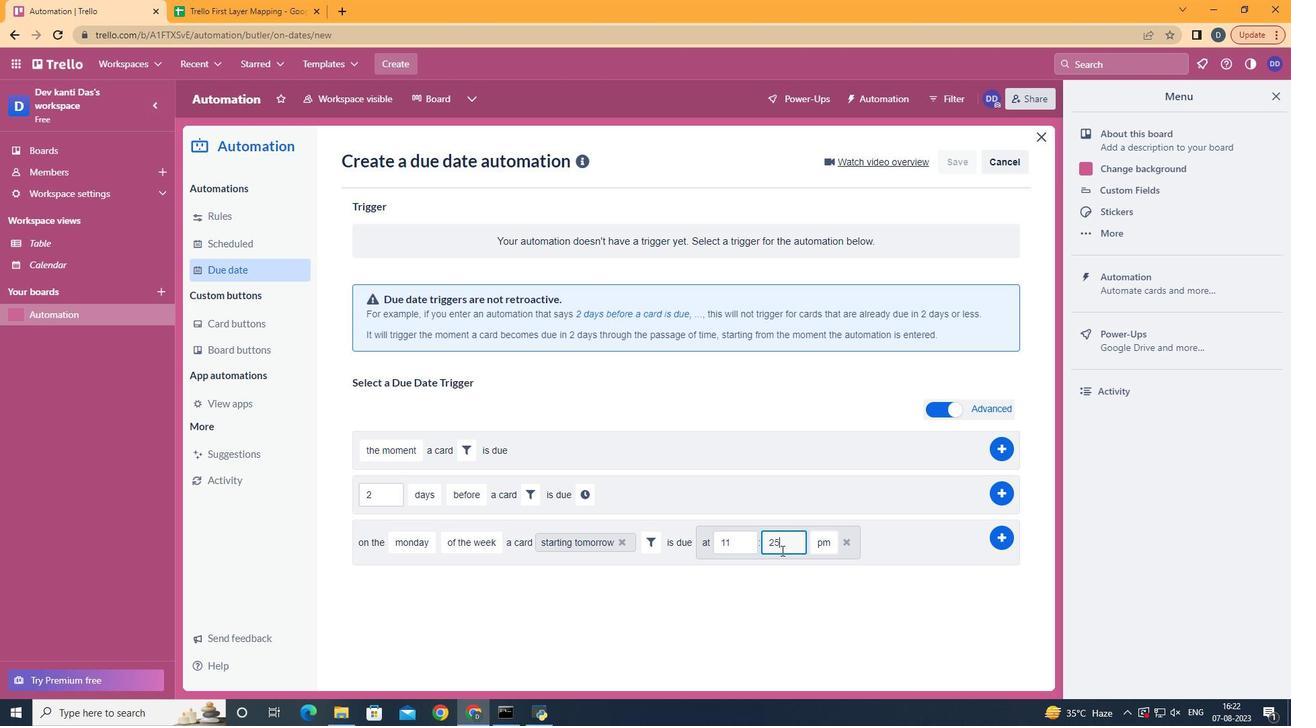 
Action: Key pressed <Key.backspace><Key.backspace>00
Screenshot: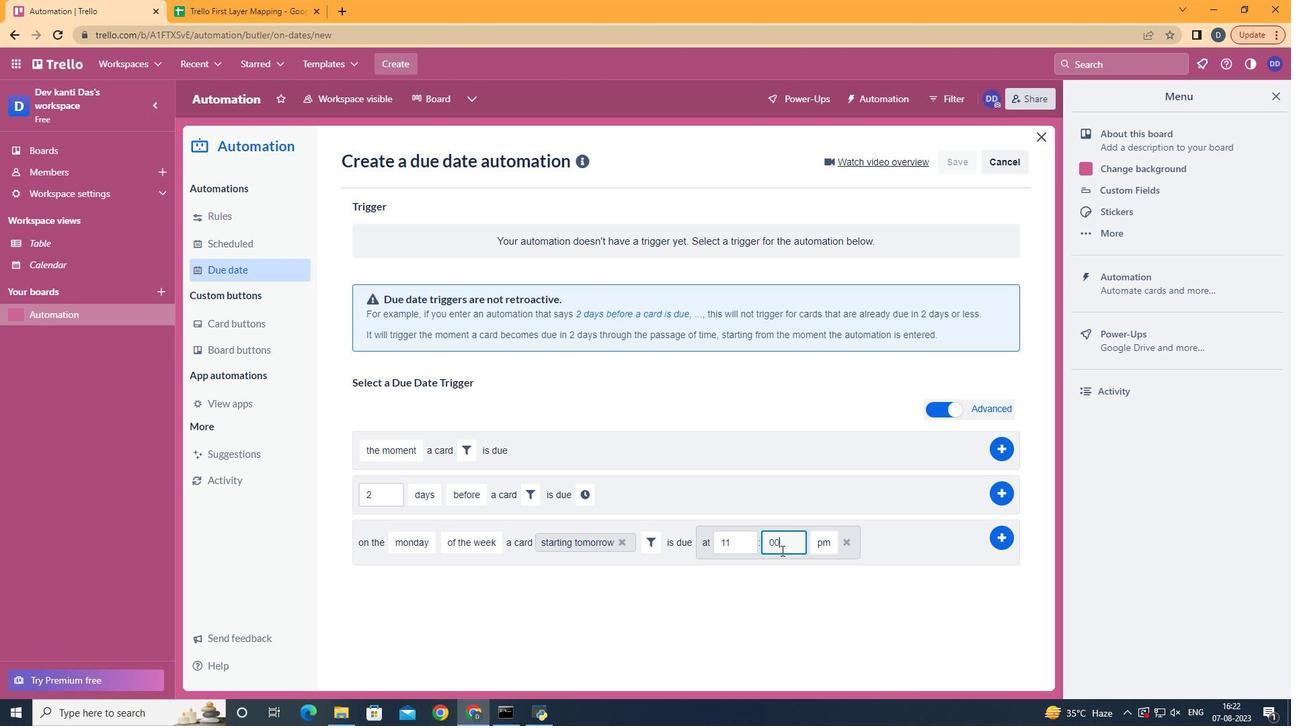 
Action: Mouse moved to (759, 526)
Screenshot: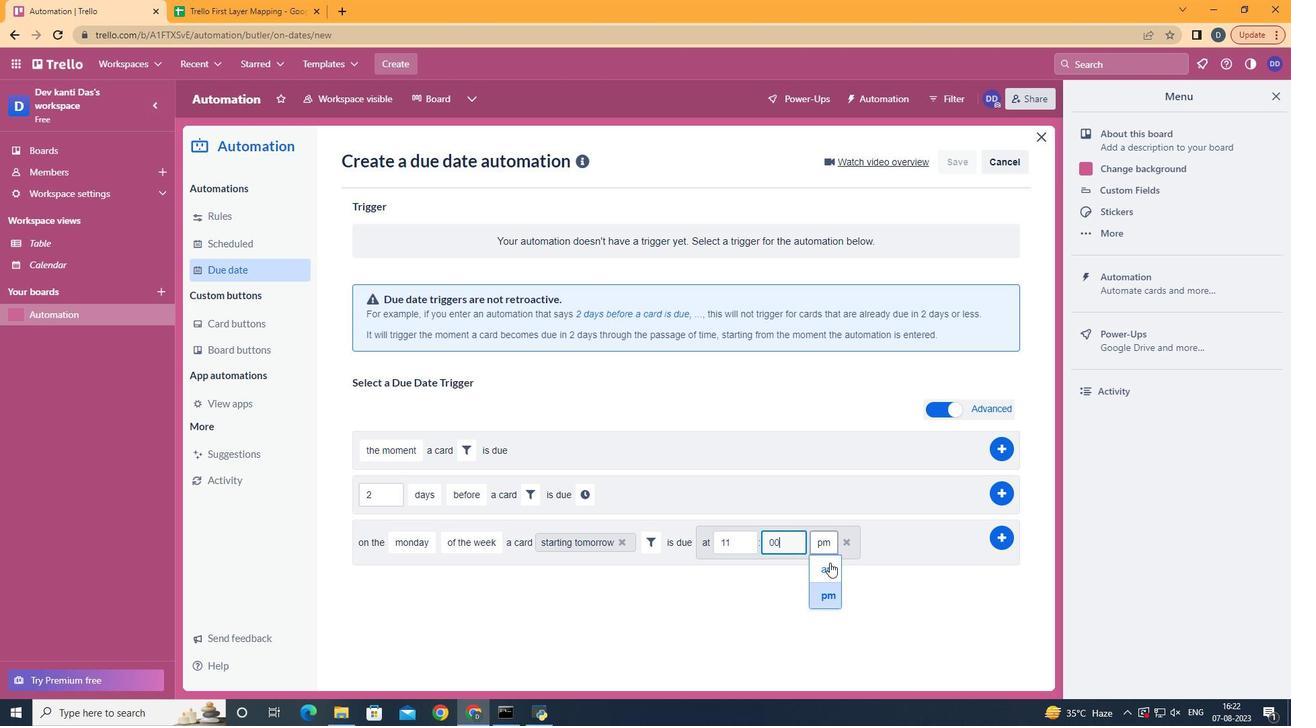 
Action: Mouse pressed left at (759, 526)
Screenshot: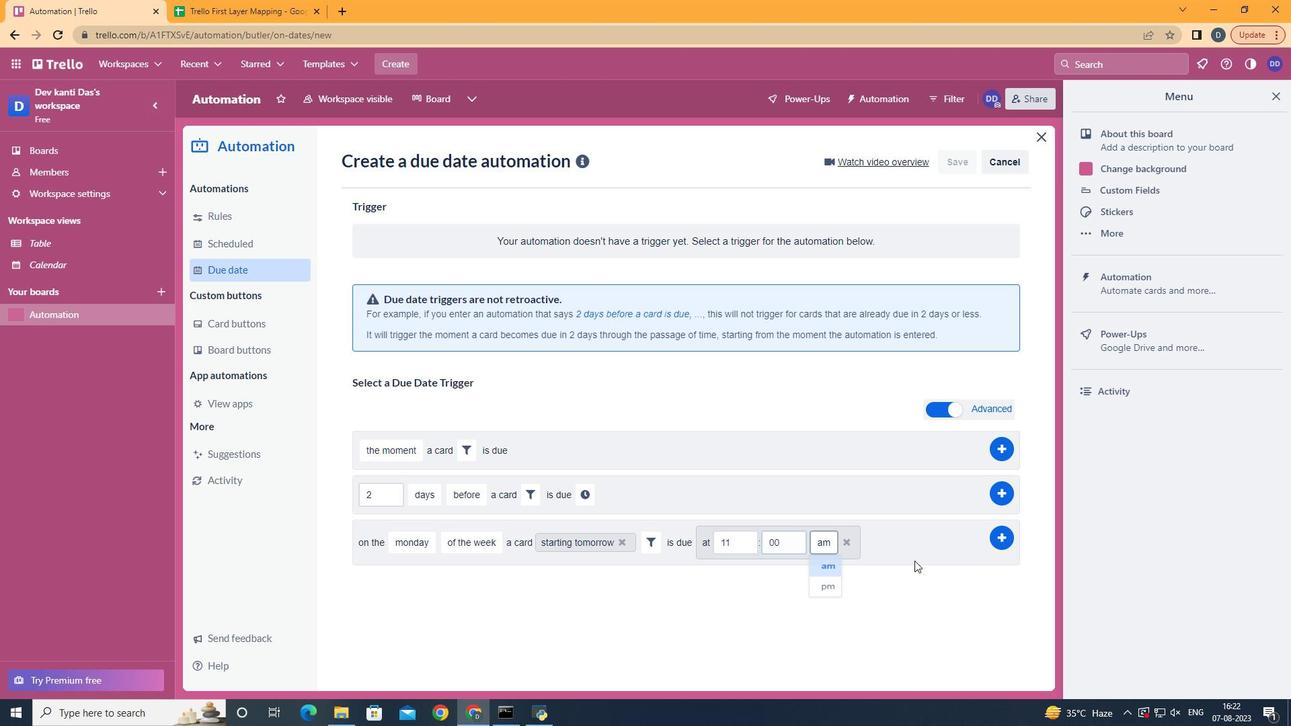 
Action: Mouse moved to (867, 513)
Screenshot: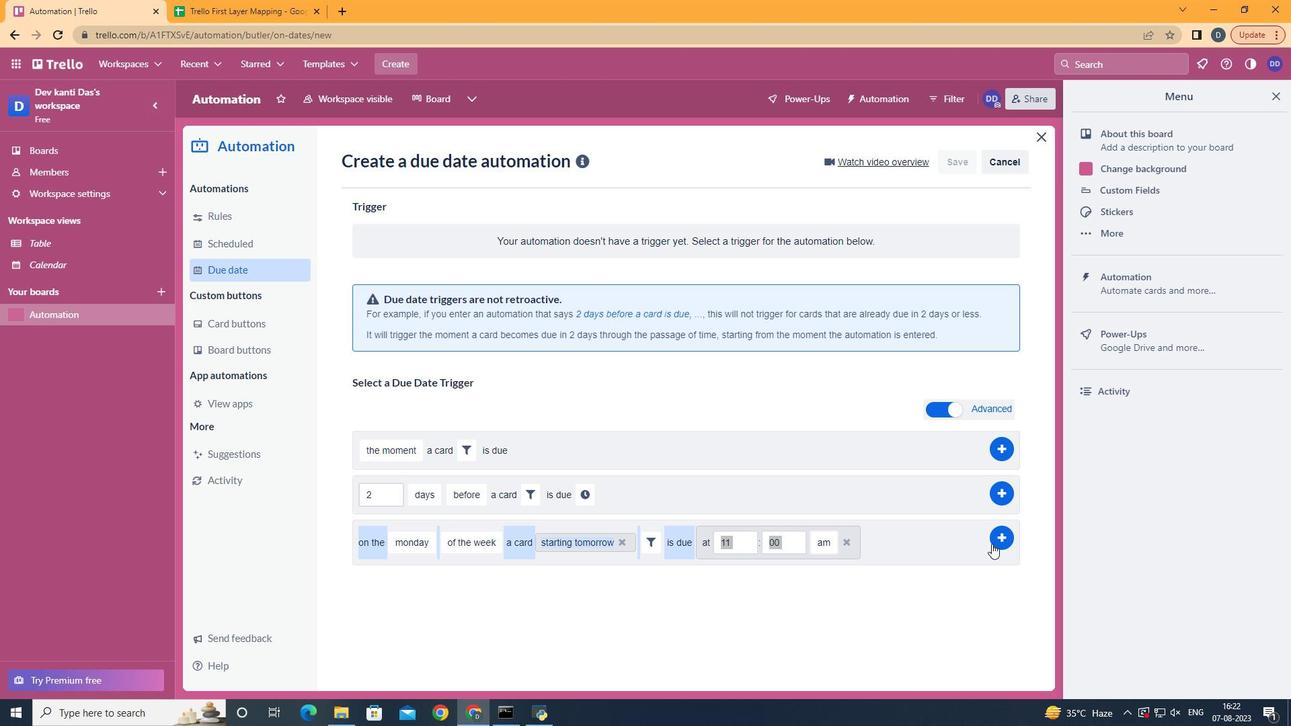 
Action: Mouse pressed left at (867, 513)
Screenshot: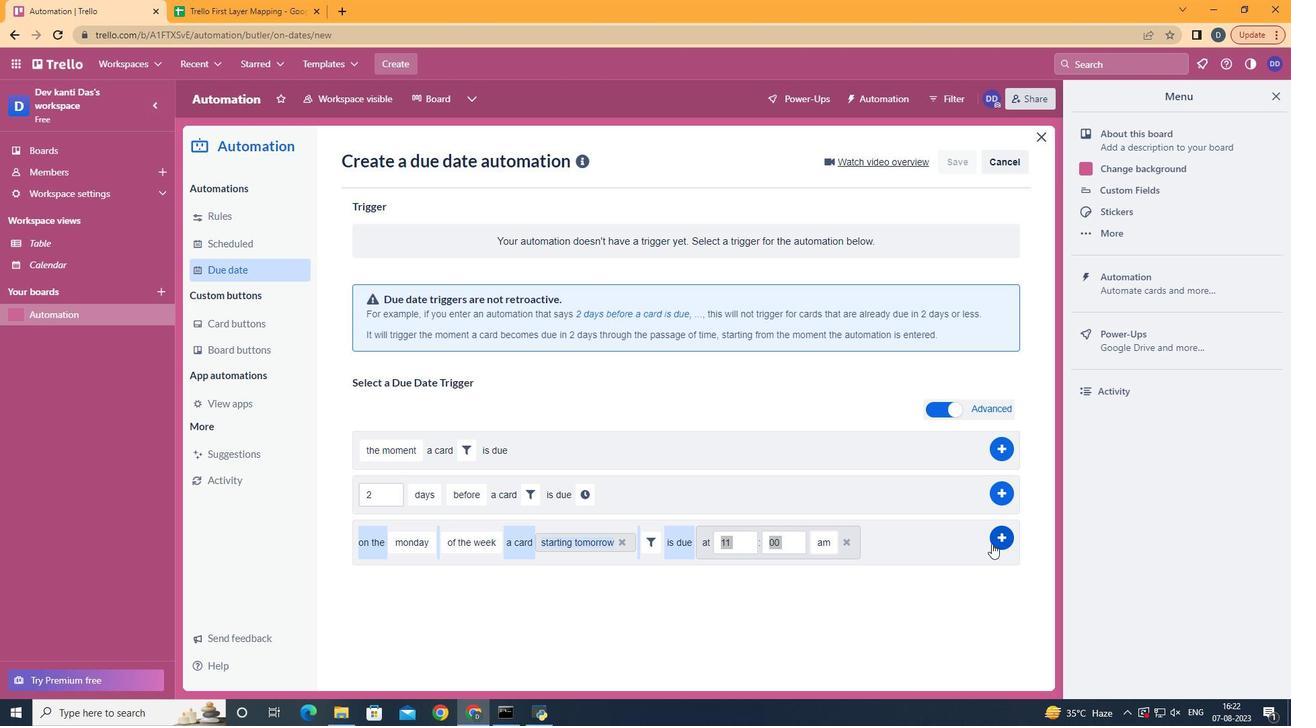 
Action: Mouse moved to (877, 507)
Screenshot: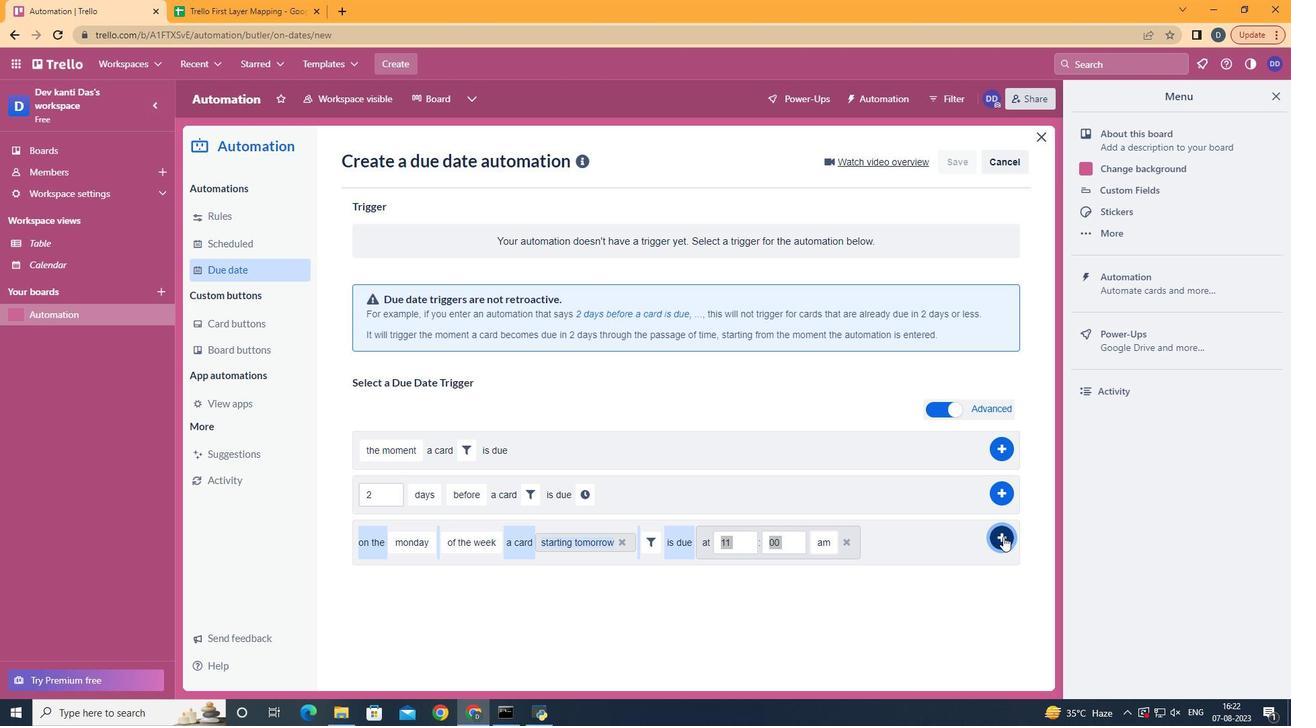 
Action: Mouse pressed left at (877, 507)
Screenshot: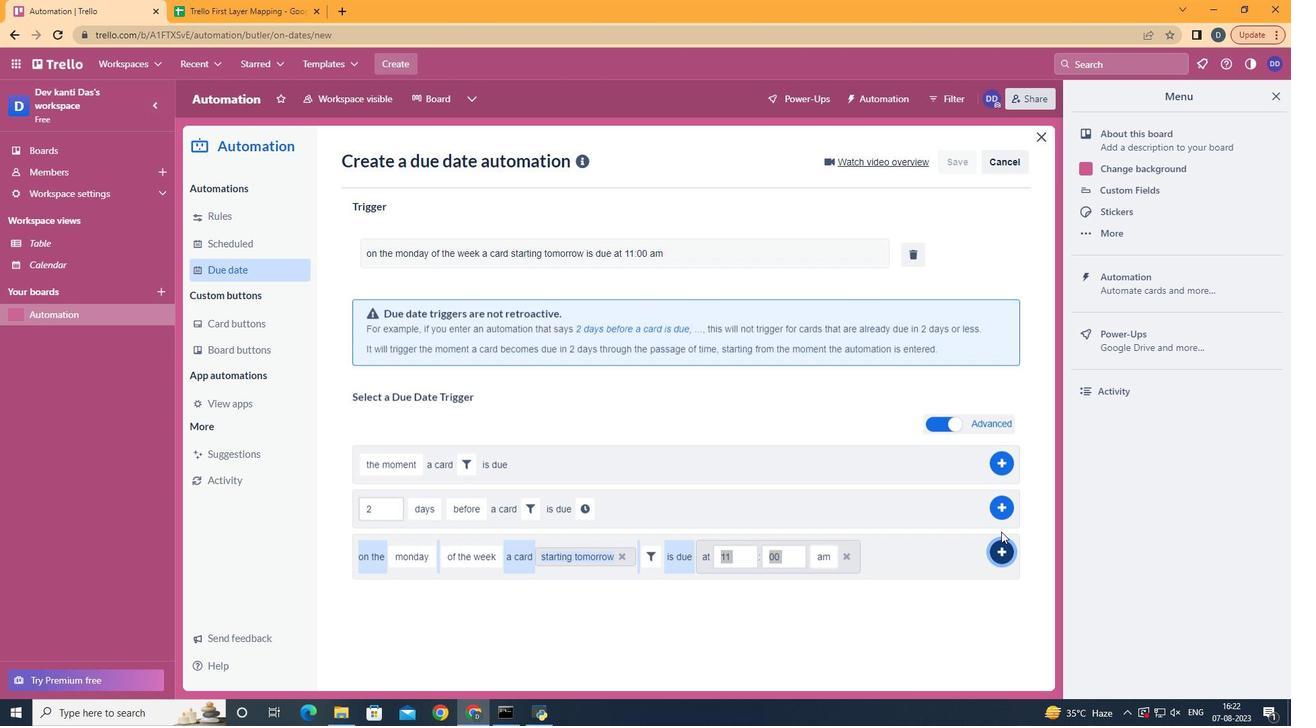 
Action: Mouse moved to (681, 289)
Screenshot: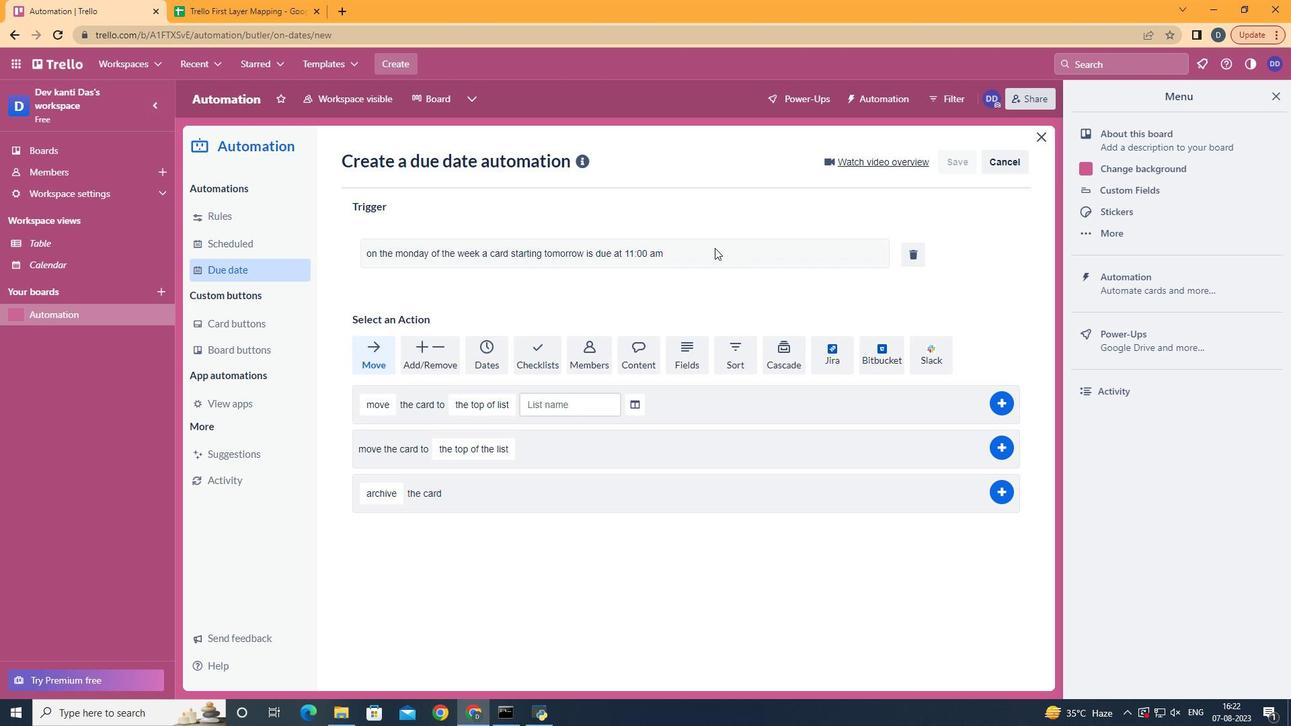 
